 Task: For heading Use Arial with violet colour & bold.  font size for heading24,  'Change the font style of data to'Comfortaa and font size to 16,  Change the alignment of both headline & data to Align left In the sheet  auditingSalesData_2022
Action: Mouse moved to (62, 195)
Screenshot: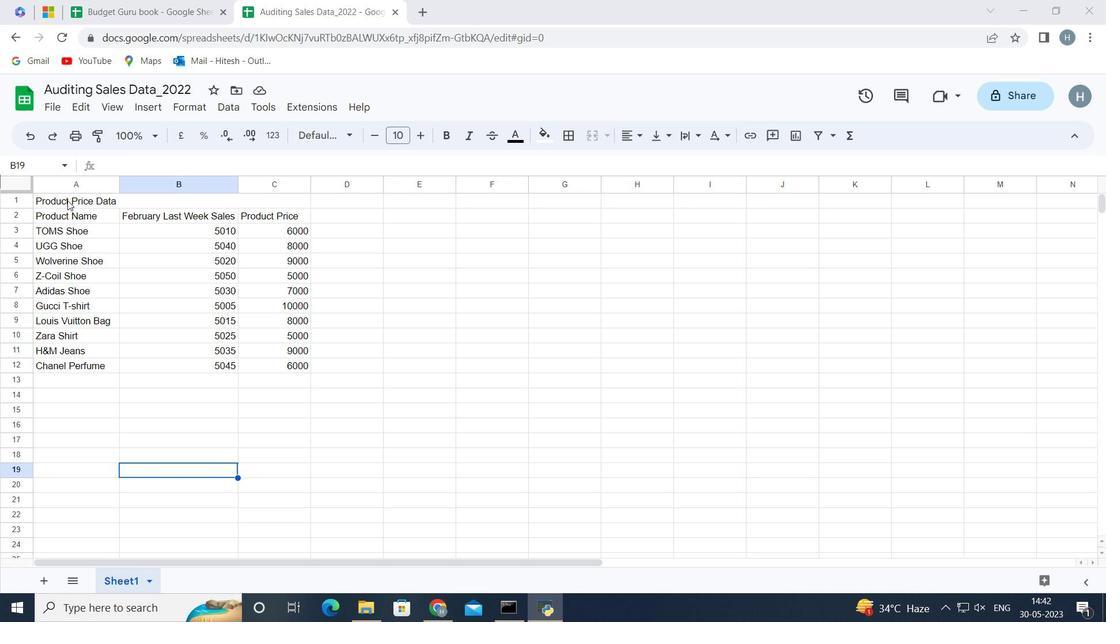 
Action: Mouse pressed left at (62, 195)
Screenshot: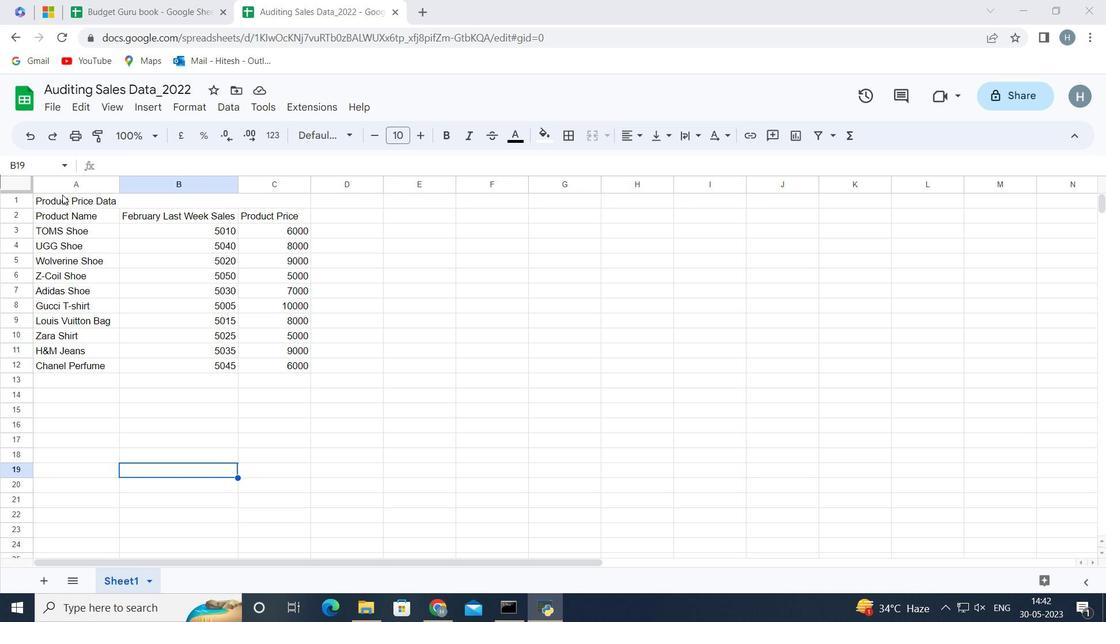 
Action: Mouse moved to (306, 136)
Screenshot: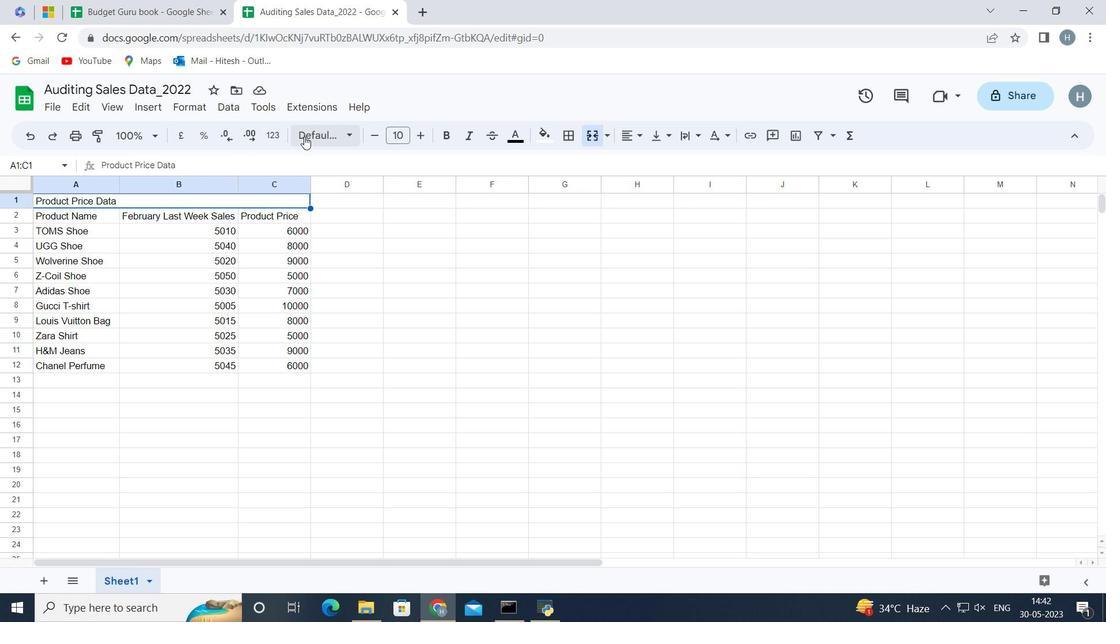 
Action: Mouse pressed left at (306, 136)
Screenshot: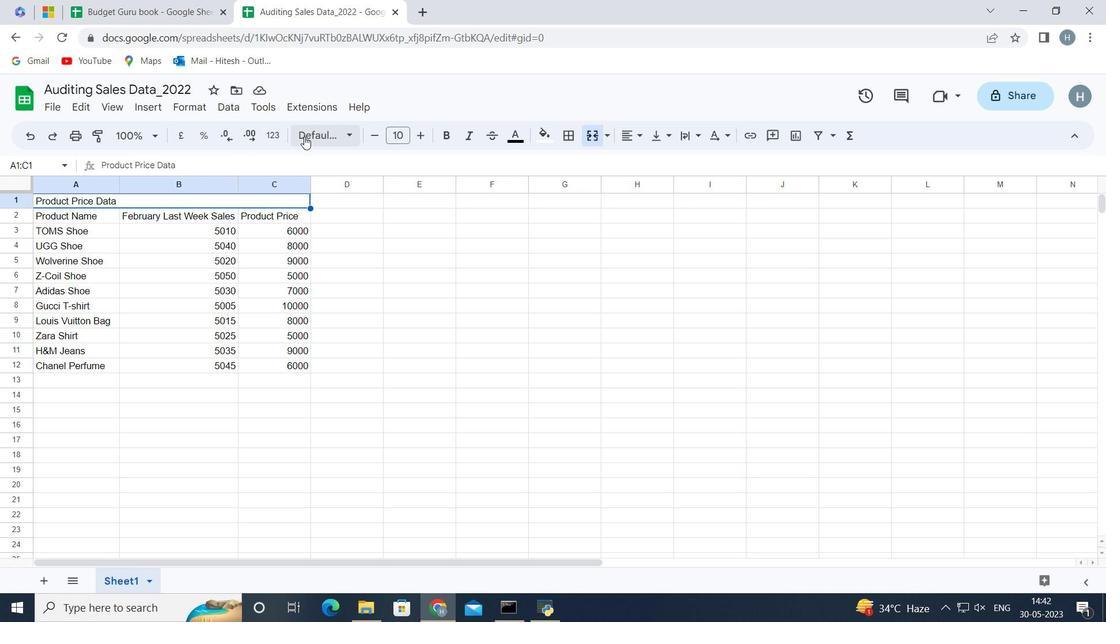 
Action: Mouse moved to (332, 295)
Screenshot: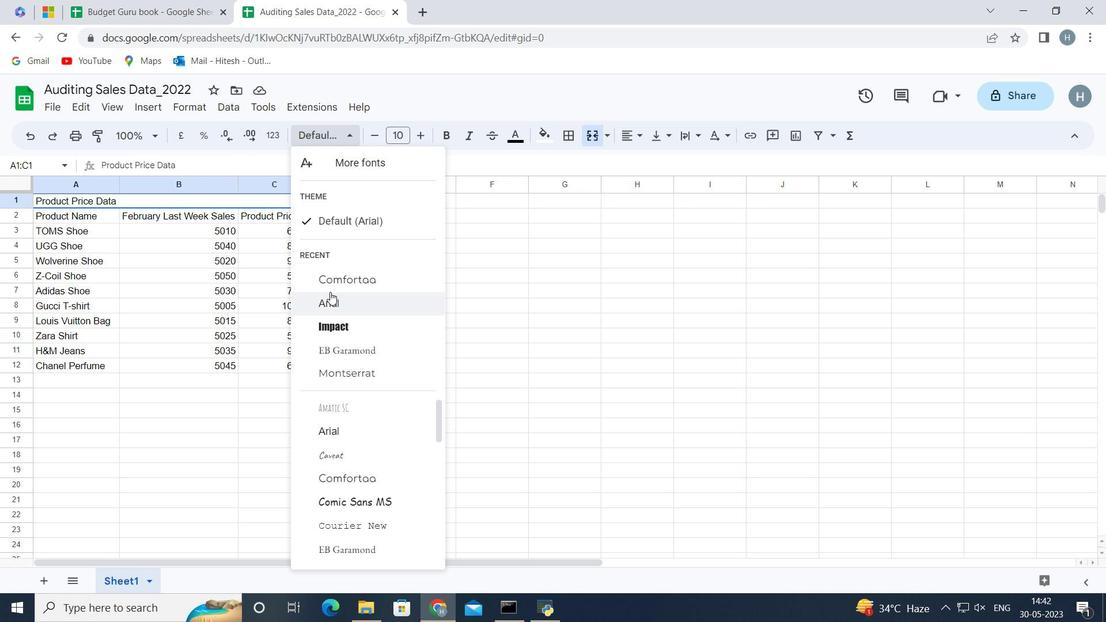 
Action: Mouse pressed left at (332, 295)
Screenshot: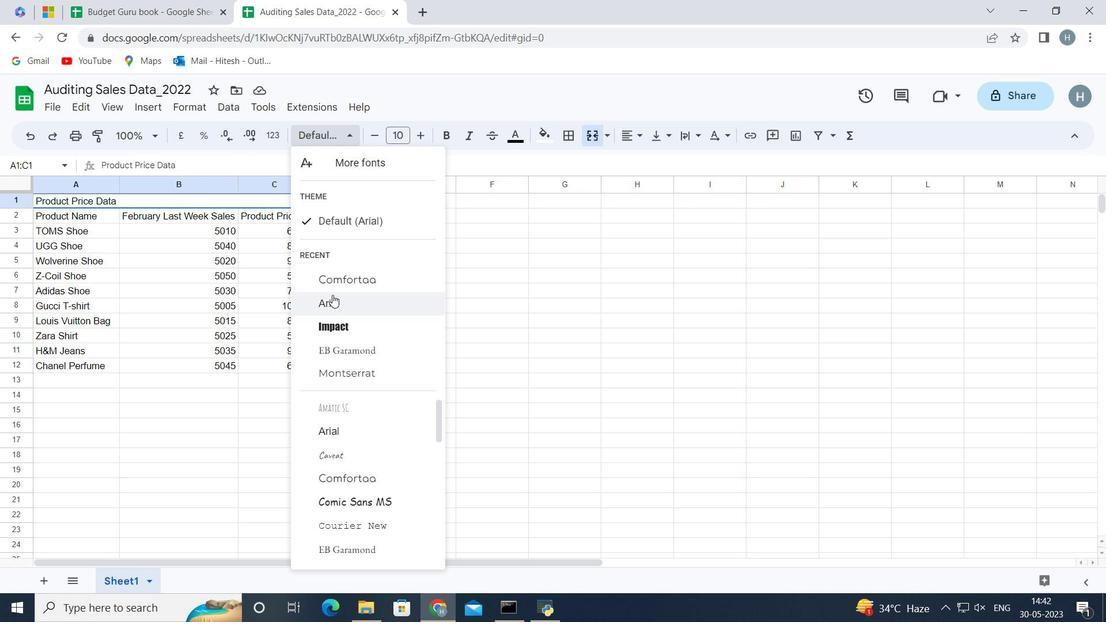 
Action: Mouse moved to (548, 138)
Screenshot: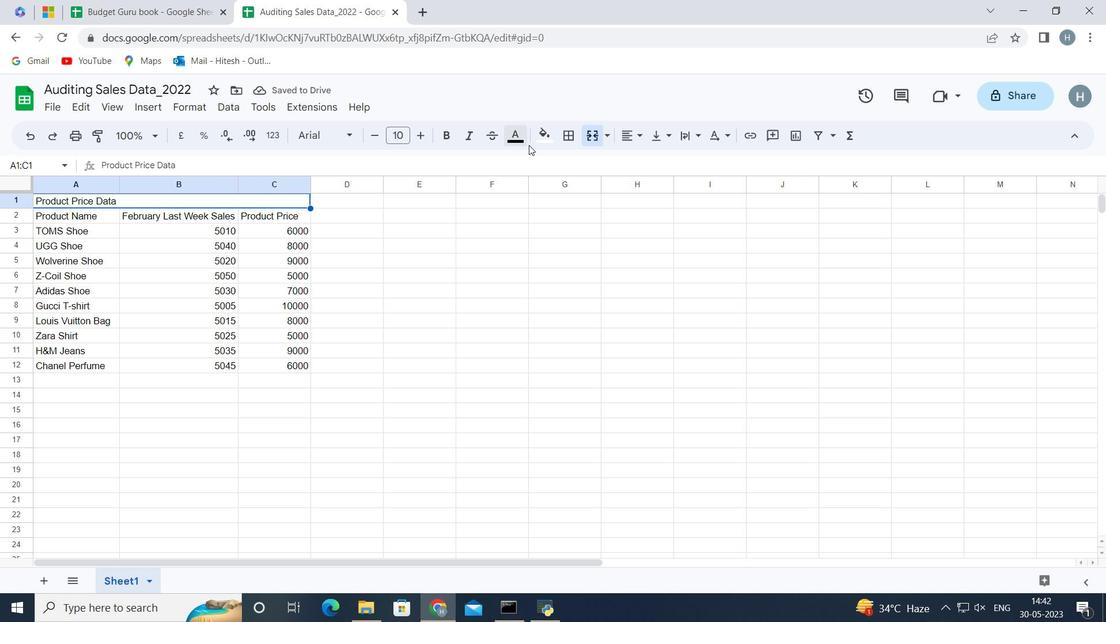 
Action: Mouse pressed left at (548, 138)
Screenshot: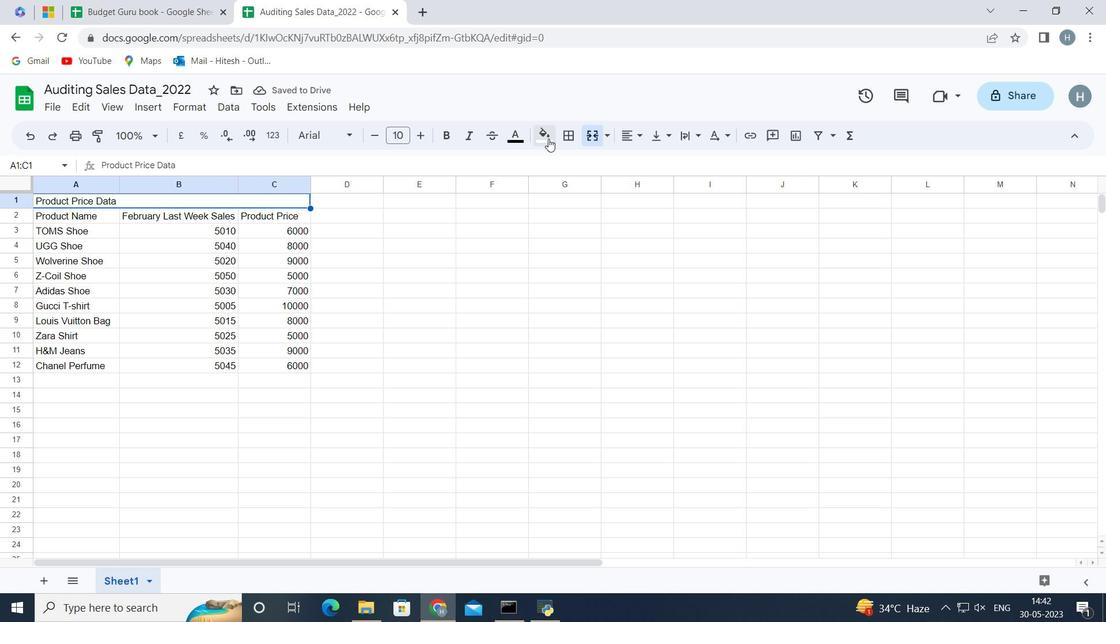 
Action: Mouse moved to (643, 252)
Screenshot: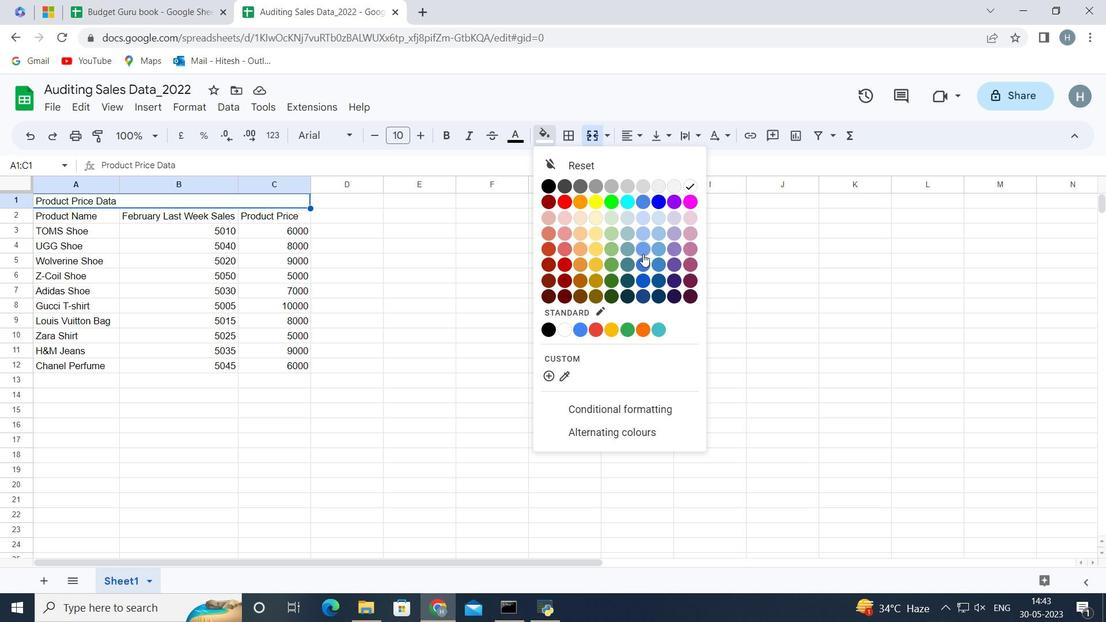 
Action: Mouse pressed left at (643, 252)
Screenshot: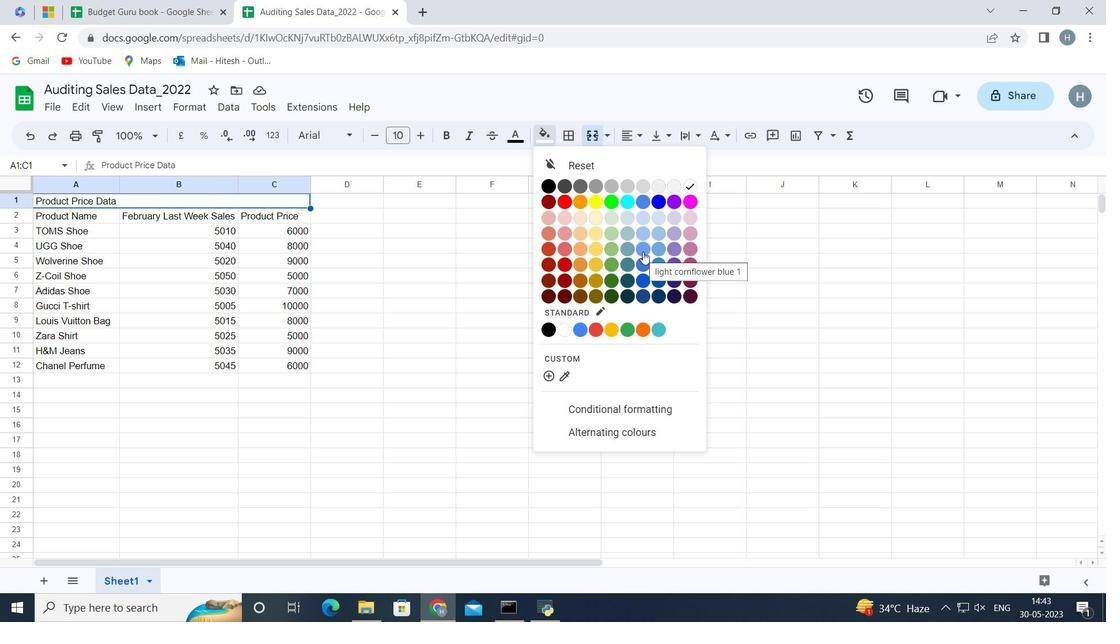 
Action: Mouse moved to (552, 138)
Screenshot: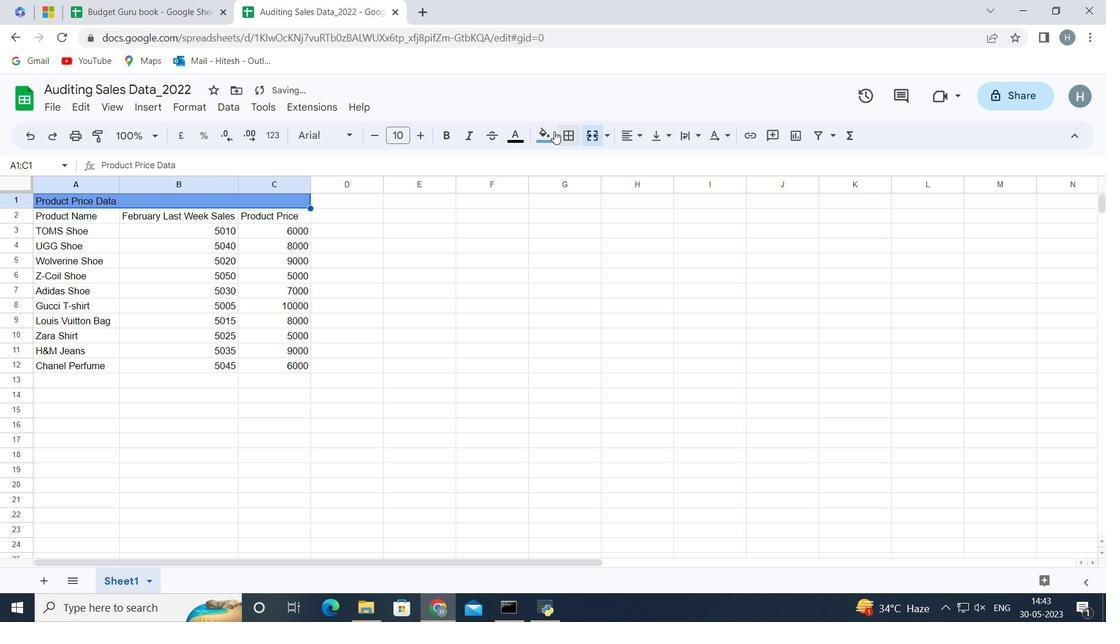 
Action: Mouse pressed left at (552, 138)
Screenshot: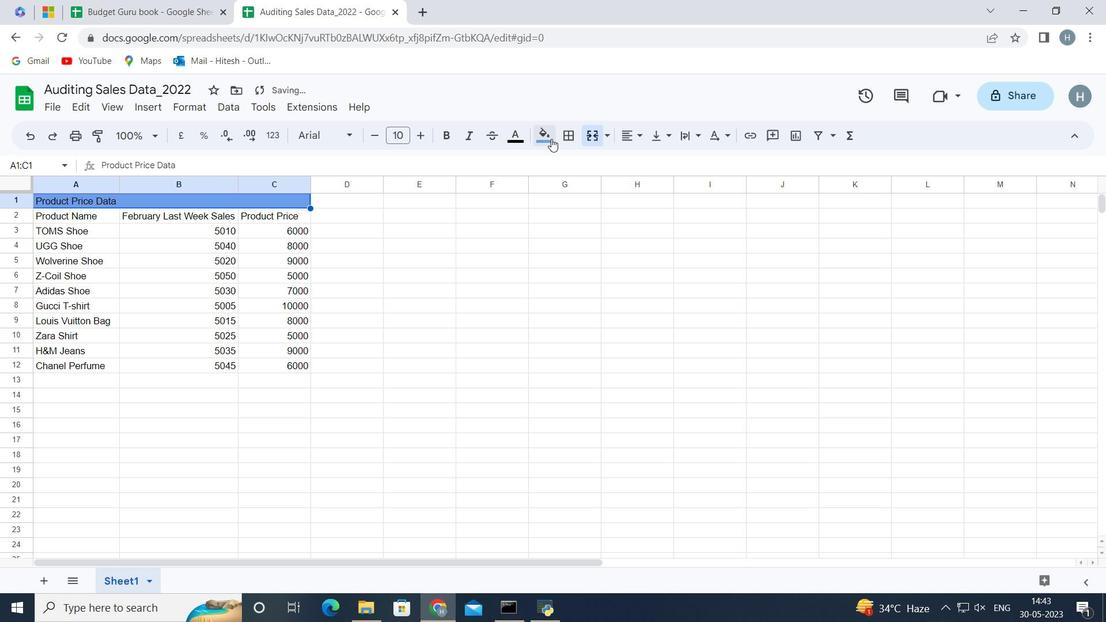 
Action: Mouse moved to (667, 266)
Screenshot: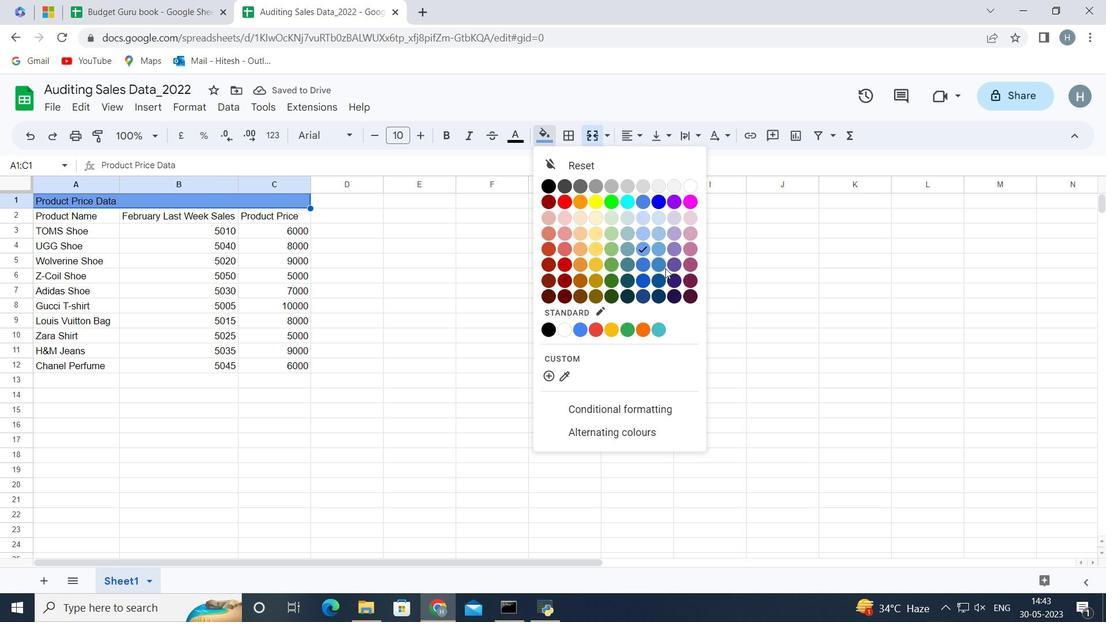 
Action: Mouse pressed left at (667, 266)
Screenshot: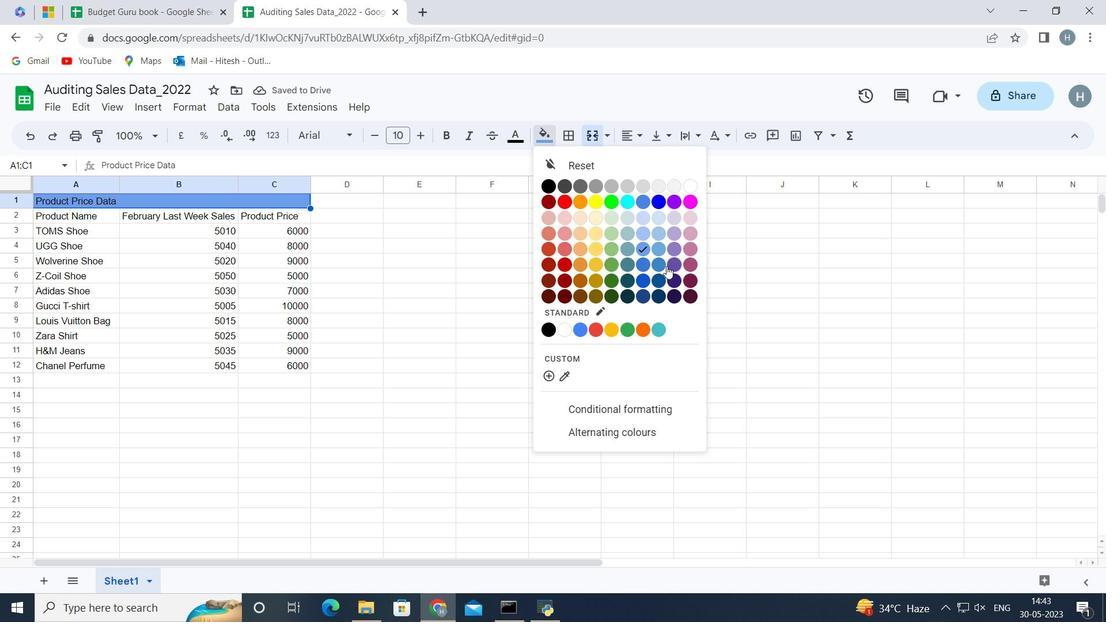 
Action: Mouse moved to (445, 132)
Screenshot: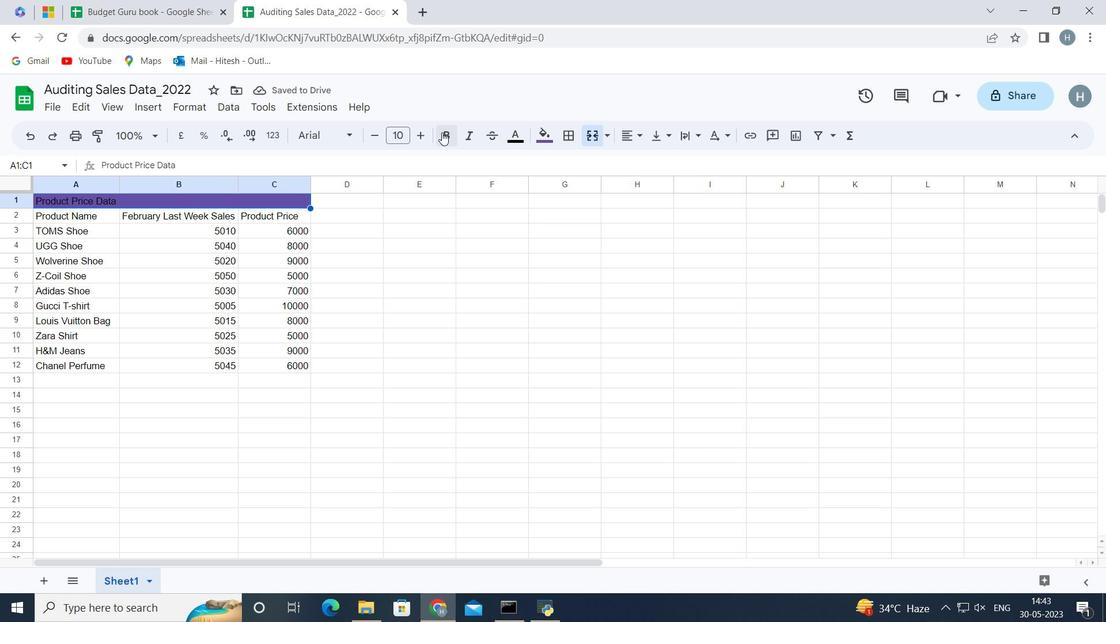 
Action: Mouse pressed left at (445, 132)
Screenshot: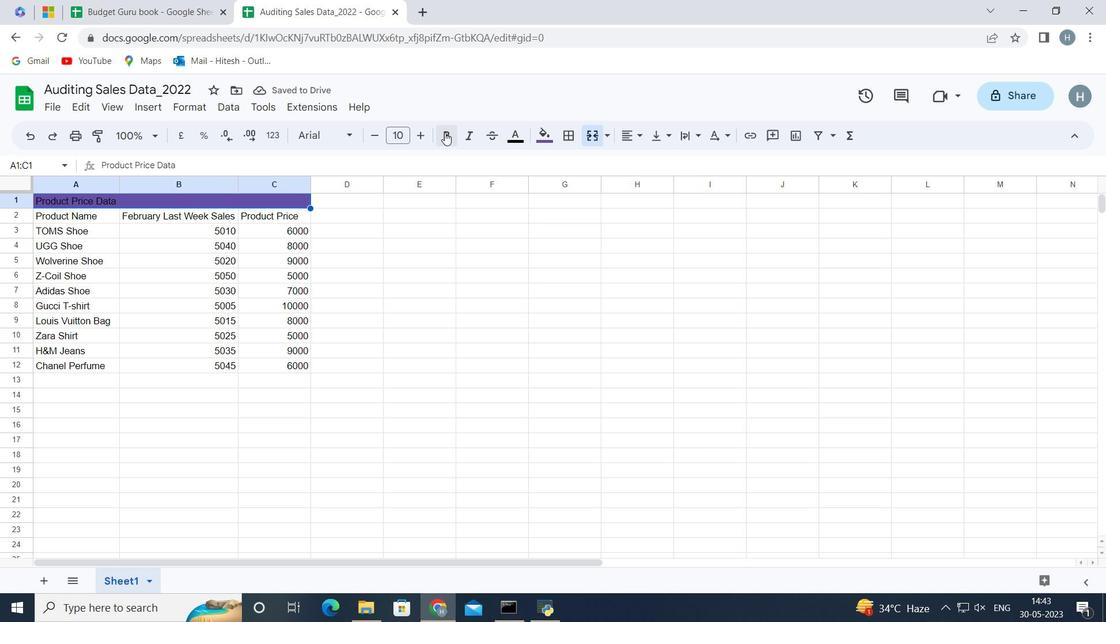 
Action: Mouse moved to (416, 134)
Screenshot: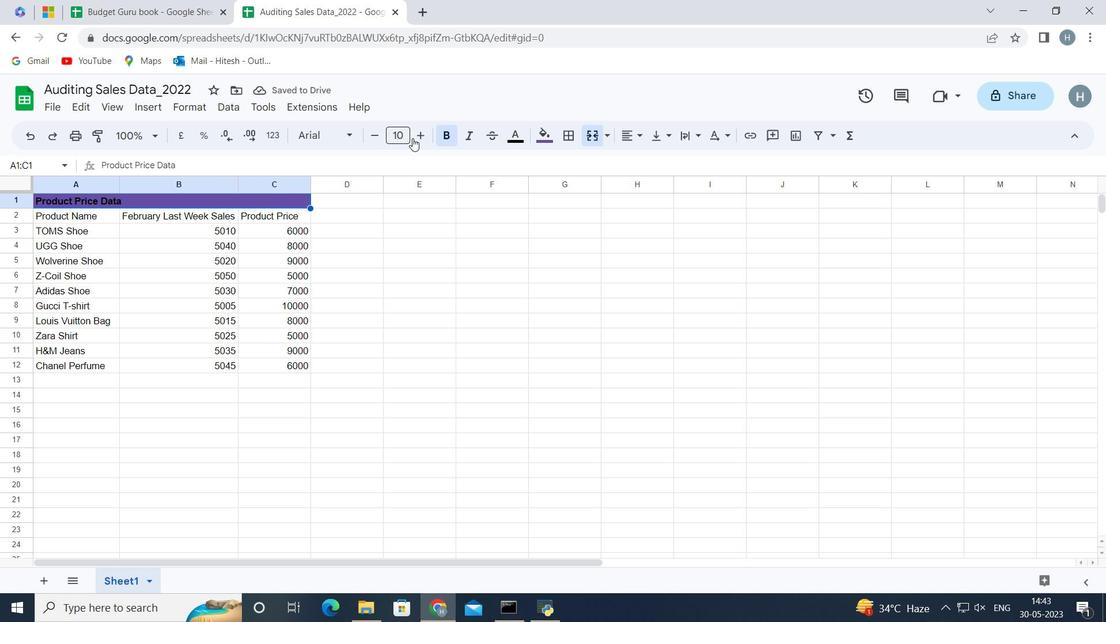 
Action: Mouse pressed left at (416, 134)
Screenshot: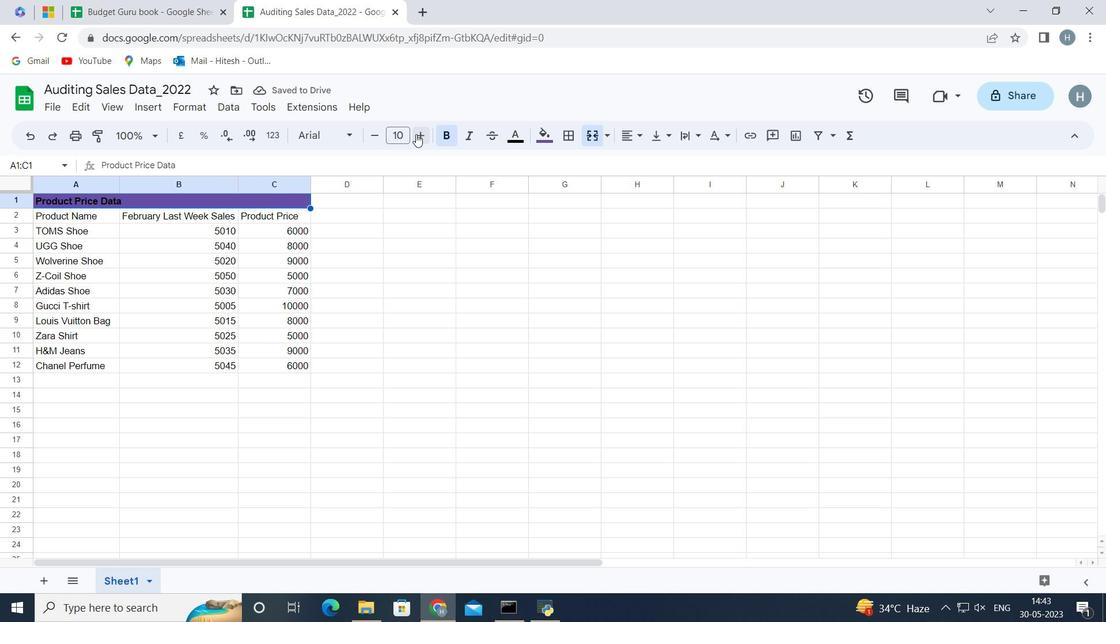 
Action: Mouse pressed left at (416, 134)
Screenshot: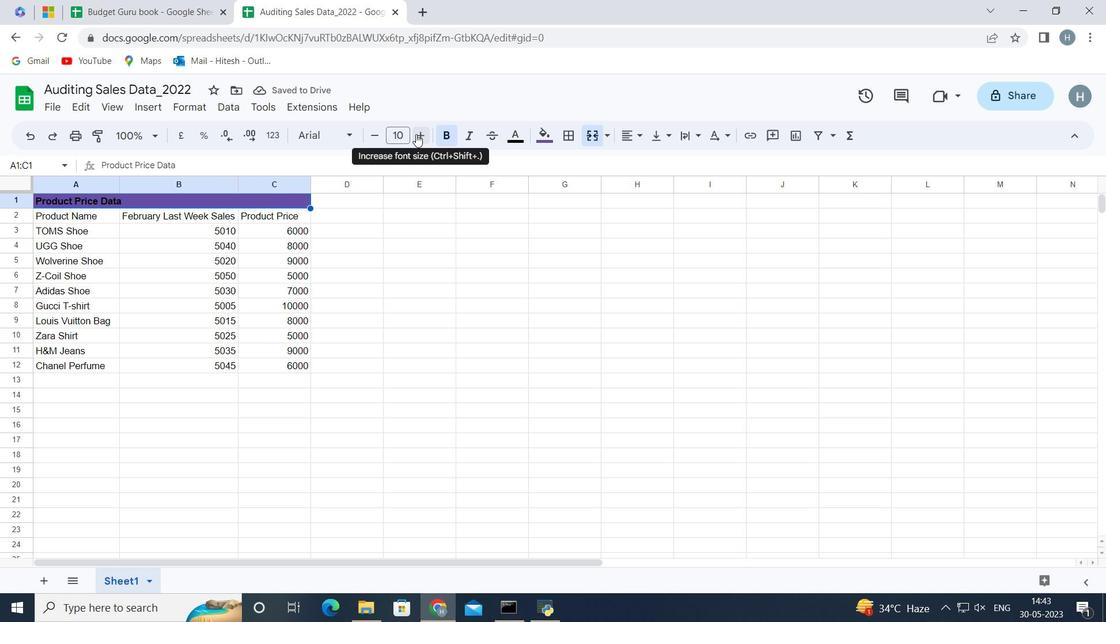 
Action: Mouse pressed left at (416, 134)
Screenshot: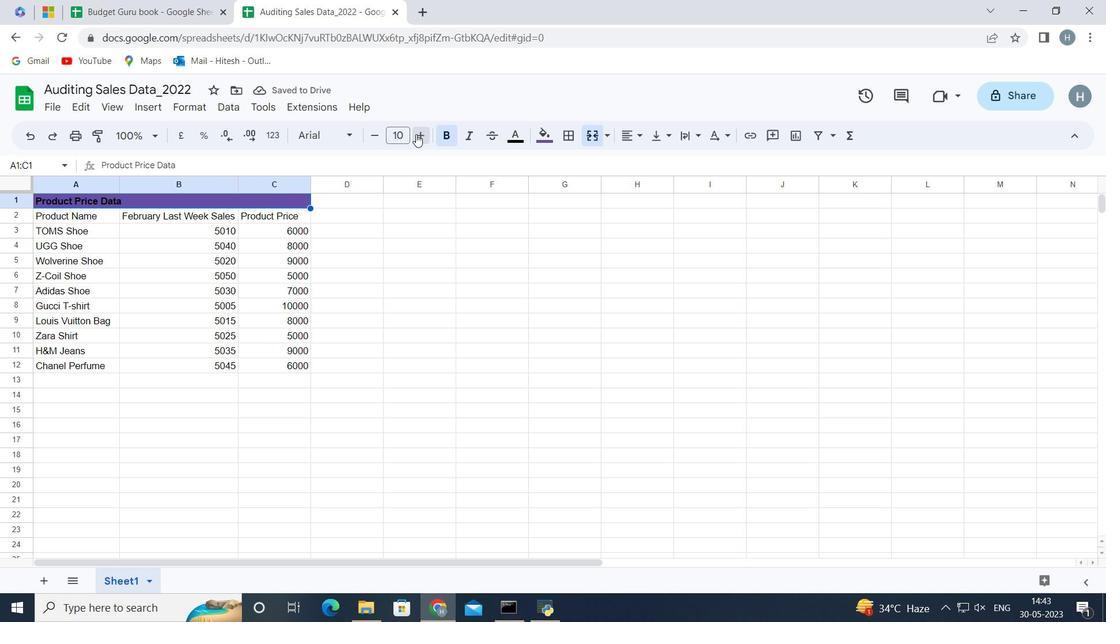 
Action: Mouse pressed left at (416, 134)
Screenshot: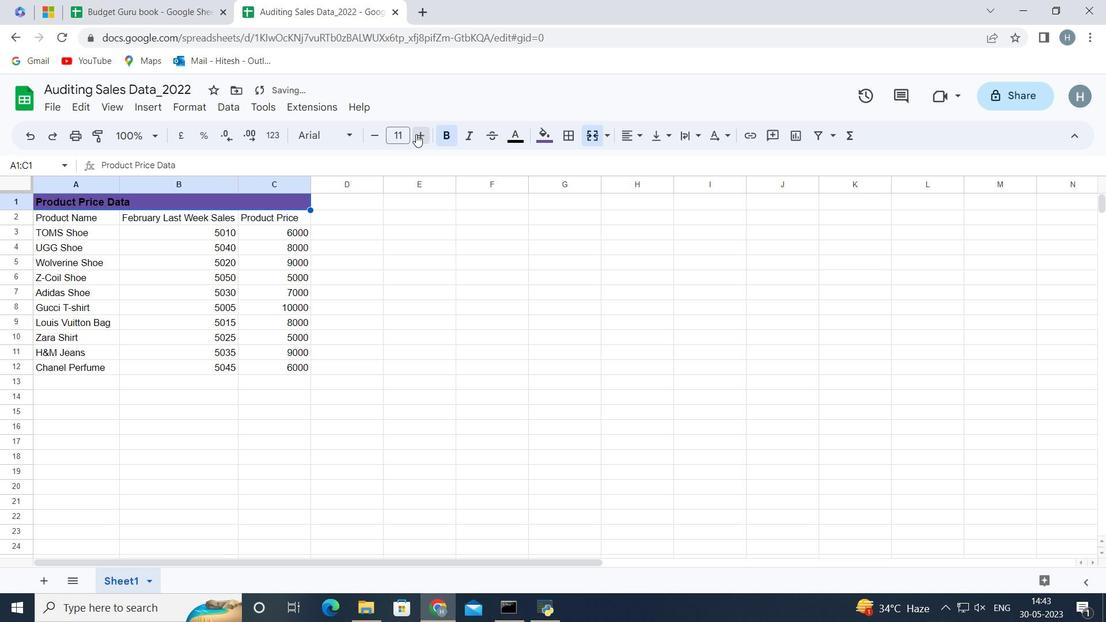 
Action: Mouse pressed left at (416, 134)
Screenshot: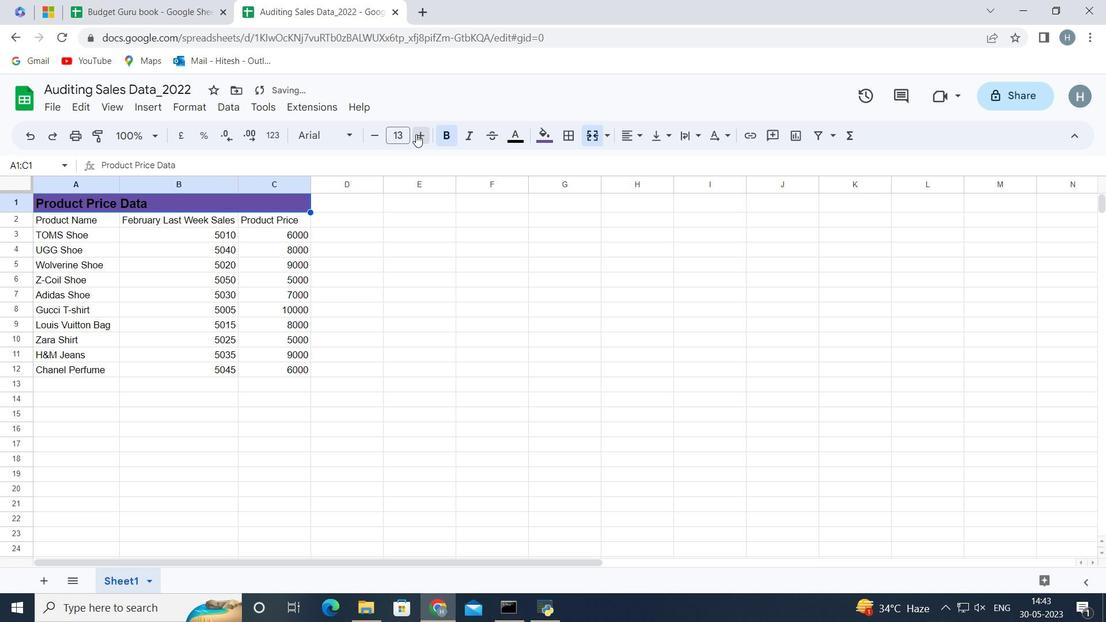 
Action: Mouse pressed left at (416, 134)
Screenshot: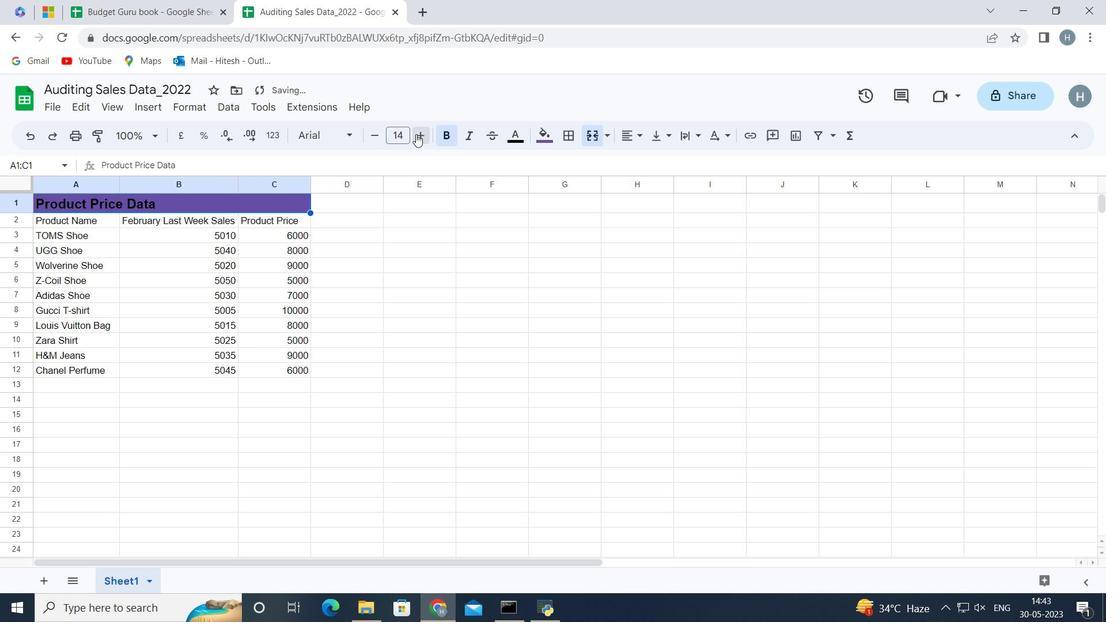 
Action: Mouse pressed left at (416, 134)
Screenshot: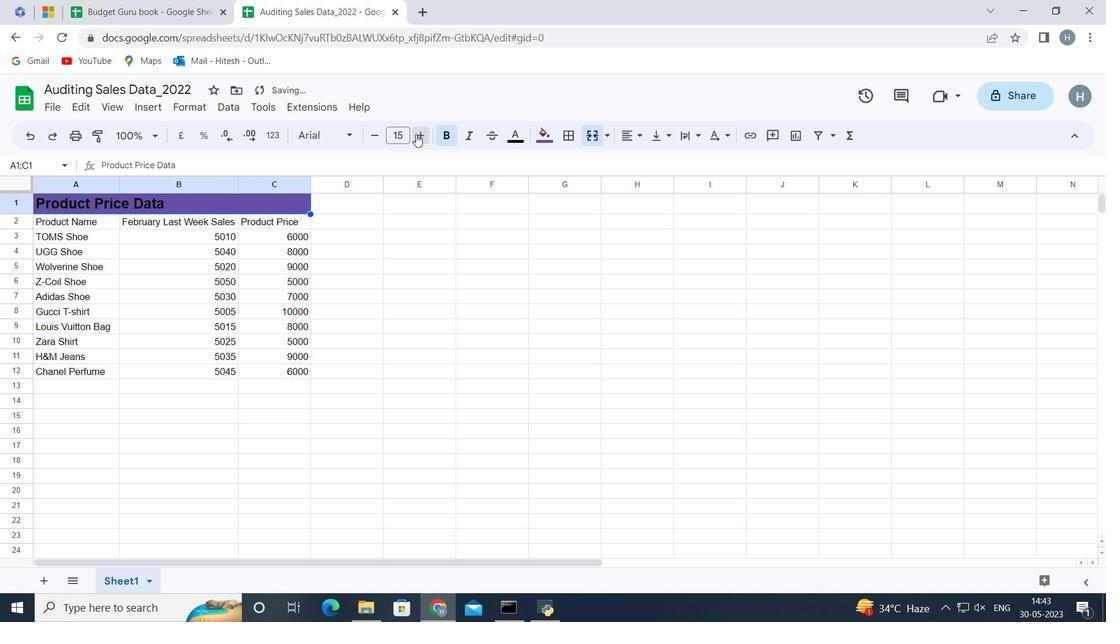 
Action: Mouse pressed left at (416, 134)
Screenshot: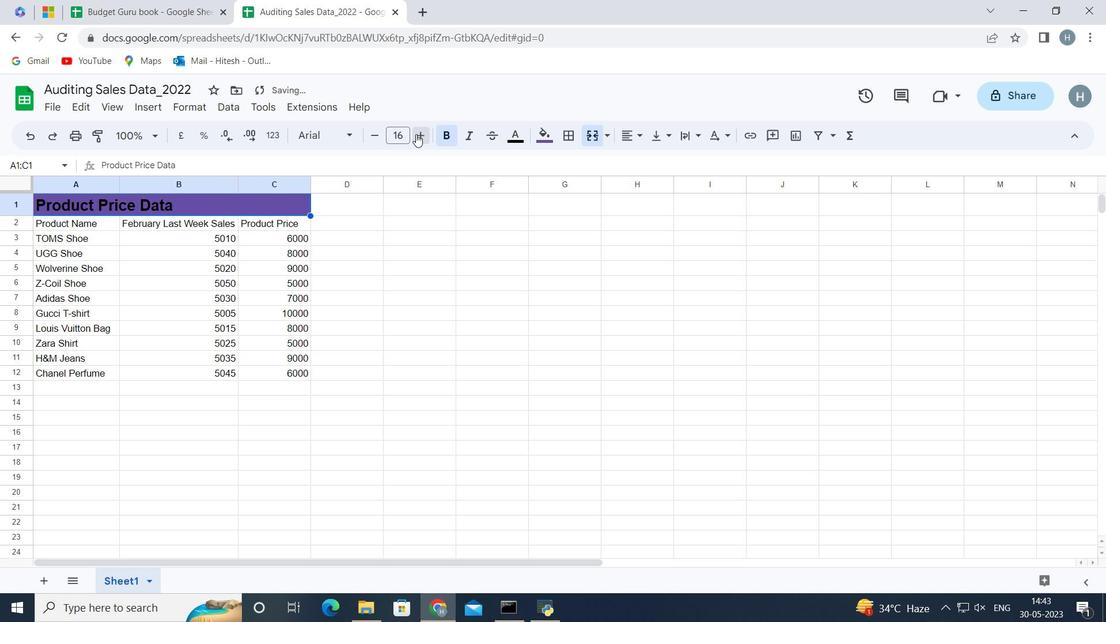 
Action: Mouse pressed left at (416, 134)
Screenshot: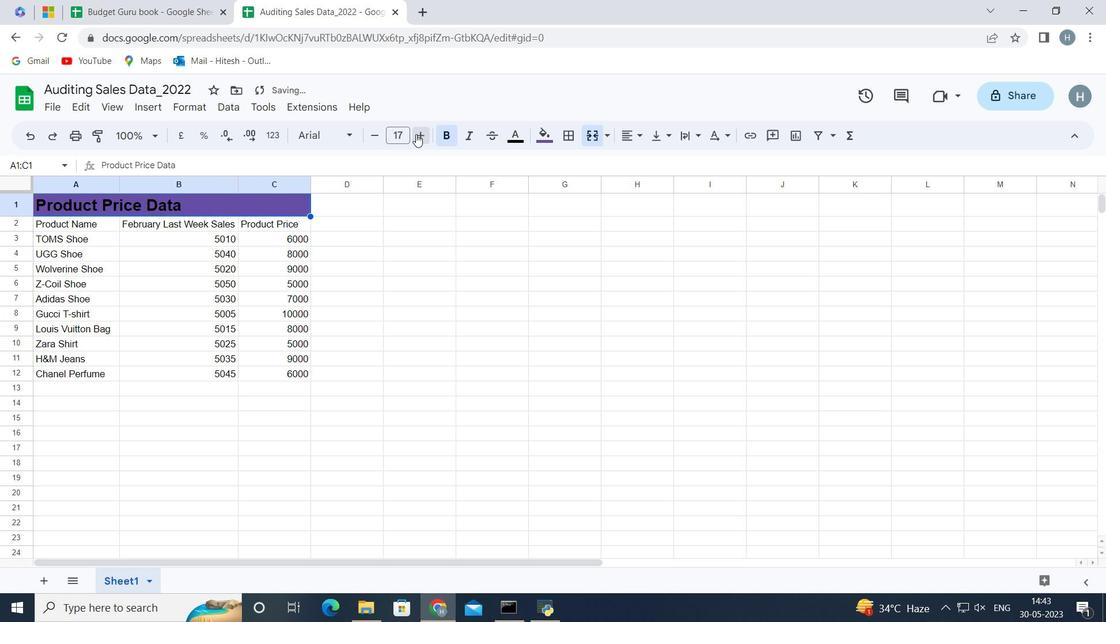 
Action: Mouse pressed left at (416, 134)
Screenshot: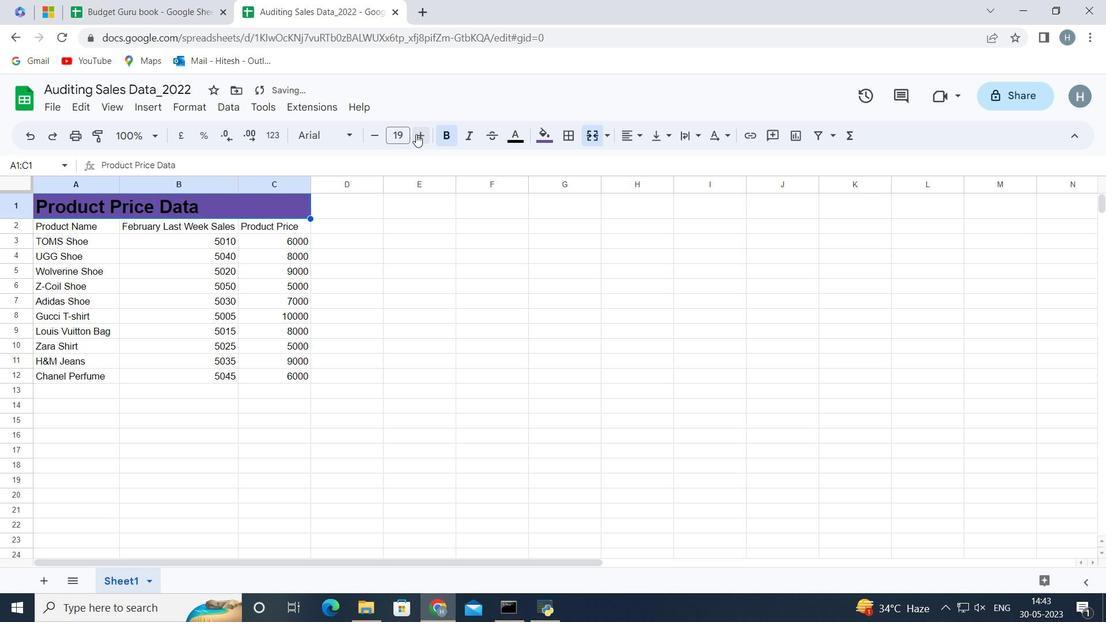 
Action: Mouse pressed left at (416, 134)
Screenshot: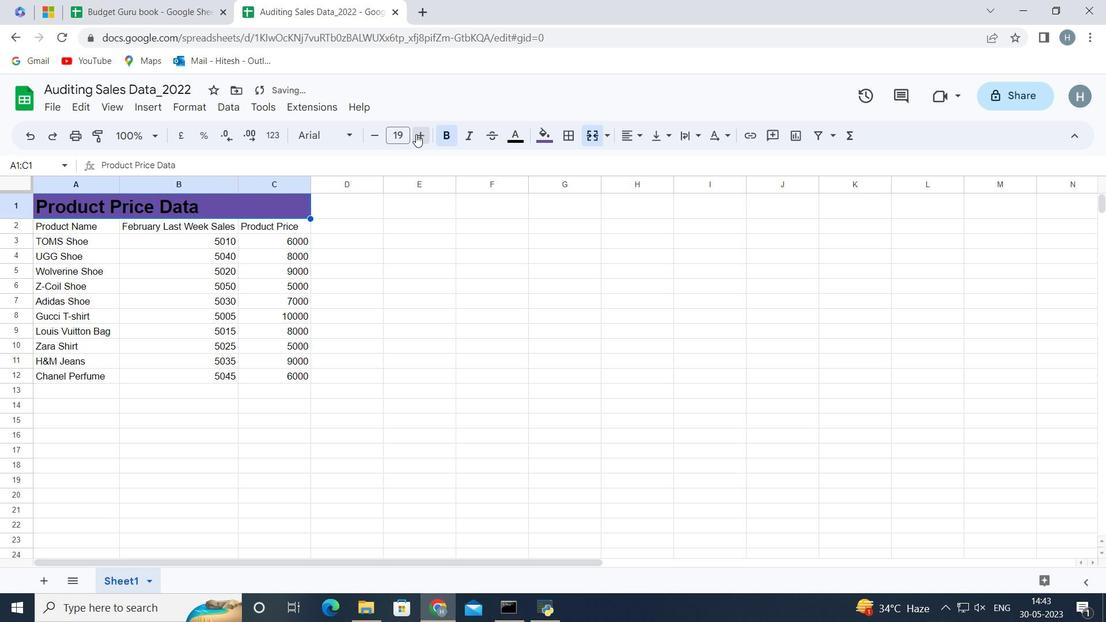 
Action: Mouse pressed left at (416, 134)
Screenshot: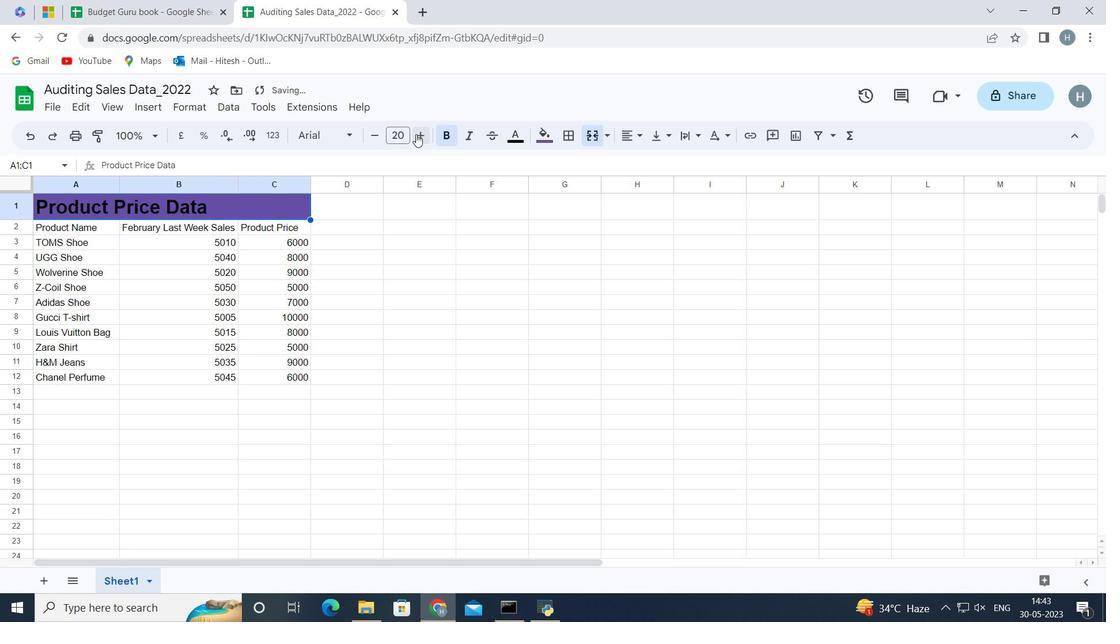 
Action: Mouse pressed left at (416, 134)
Screenshot: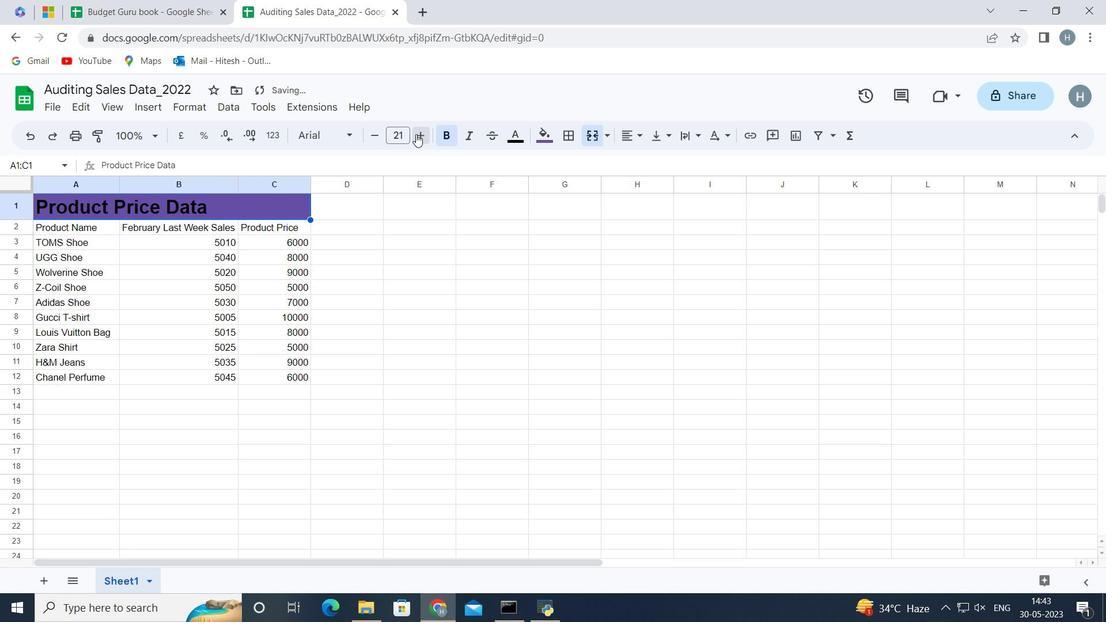 
Action: Mouse pressed left at (416, 134)
Screenshot: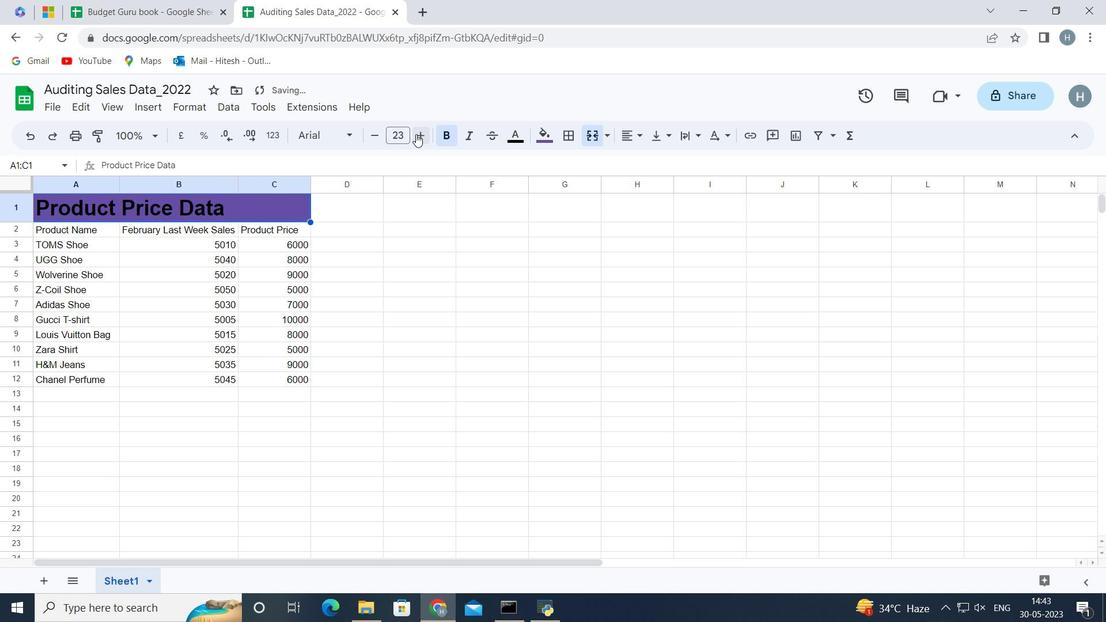 
Action: Mouse moved to (170, 400)
Screenshot: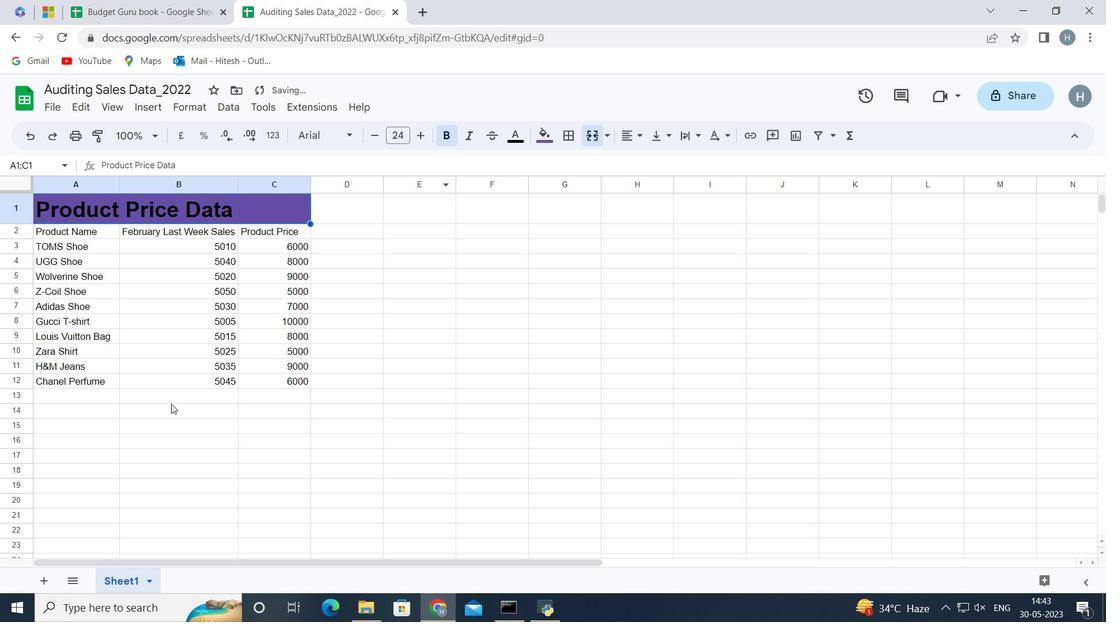 
Action: Mouse pressed left at (170, 400)
Screenshot: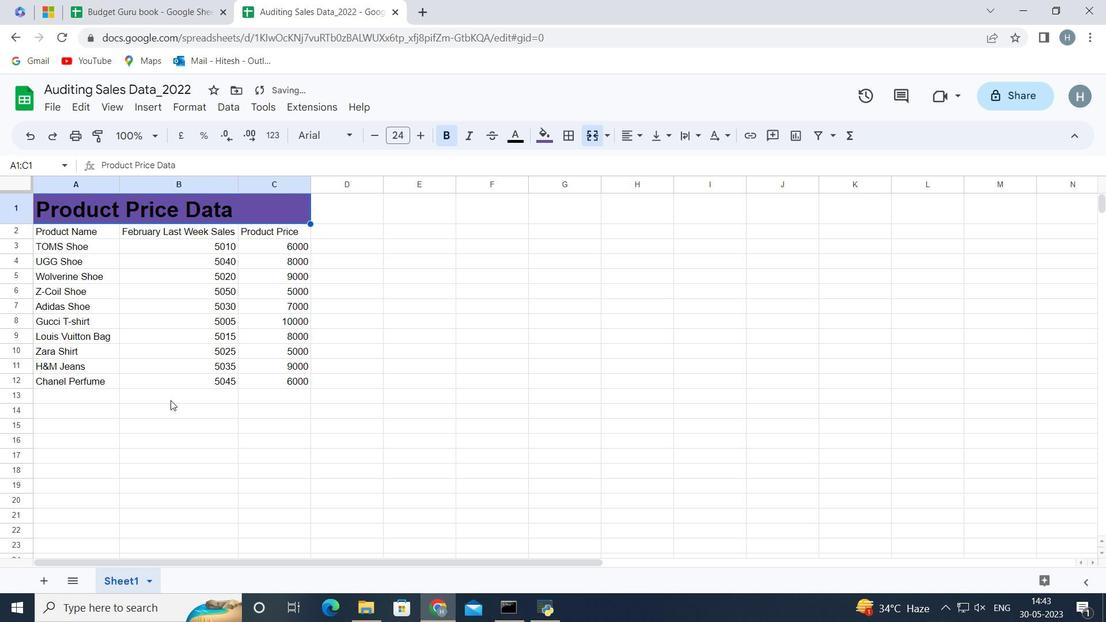 
Action: Mouse moved to (77, 224)
Screenshot: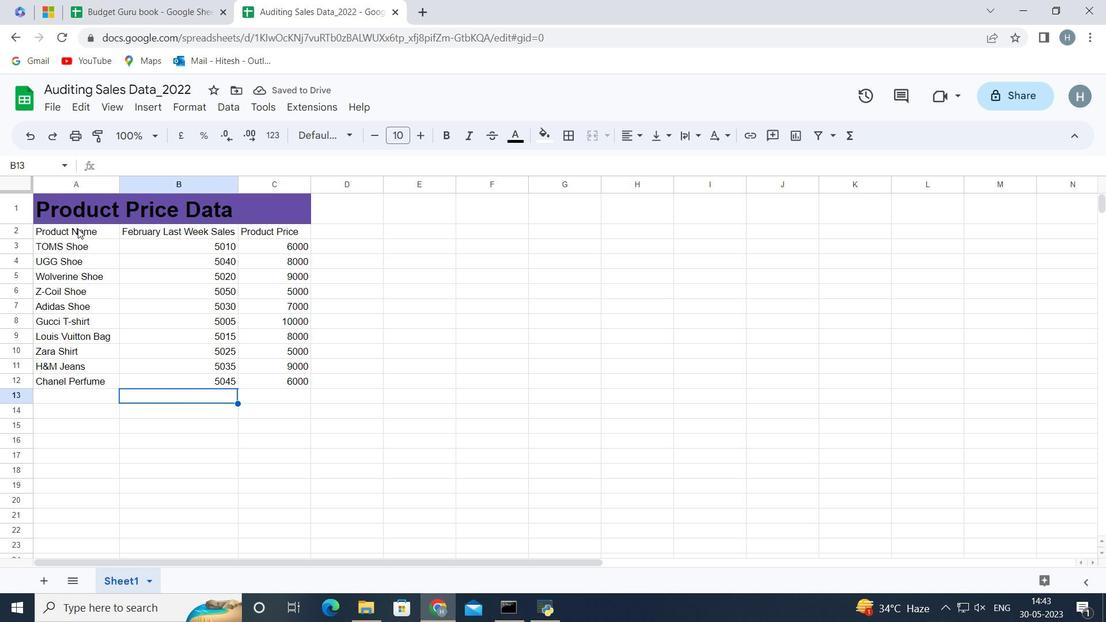 
Action: Mouse pressed left at (77, 224)
Screenshot: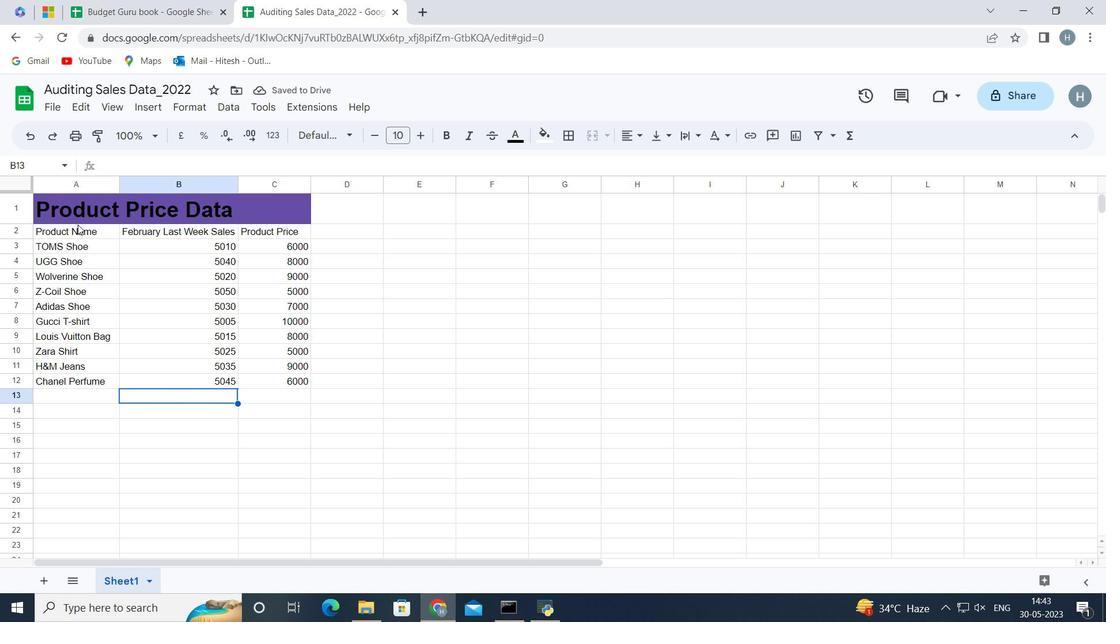 
Action: Mouse moved to (122, 389)
Screenshot: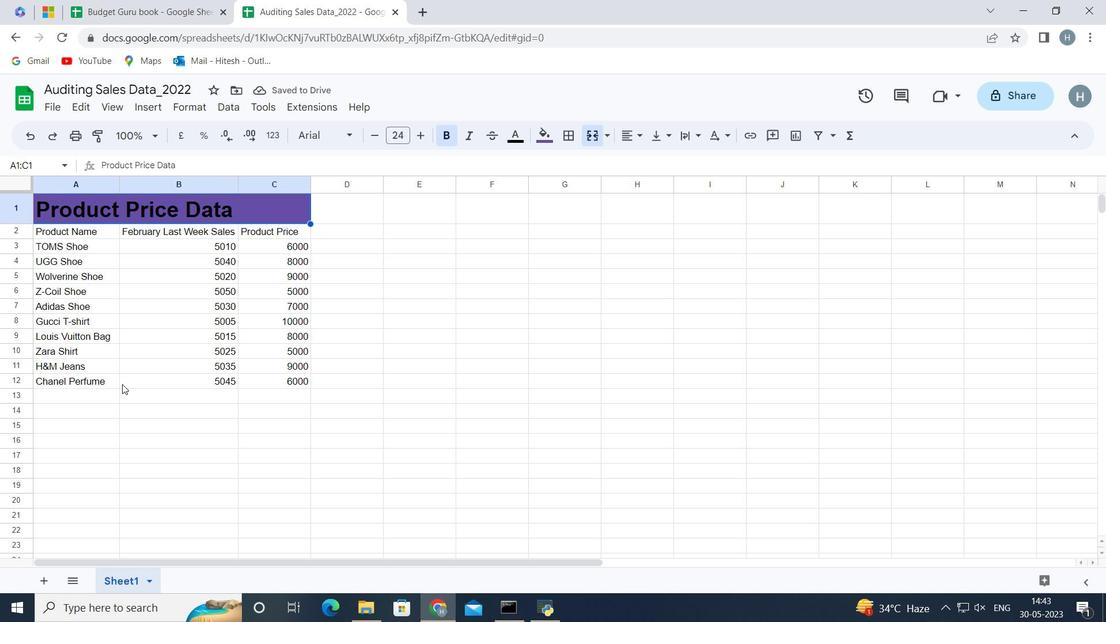 
Action: Mouse pressed left at (122, 389)
Screenshot: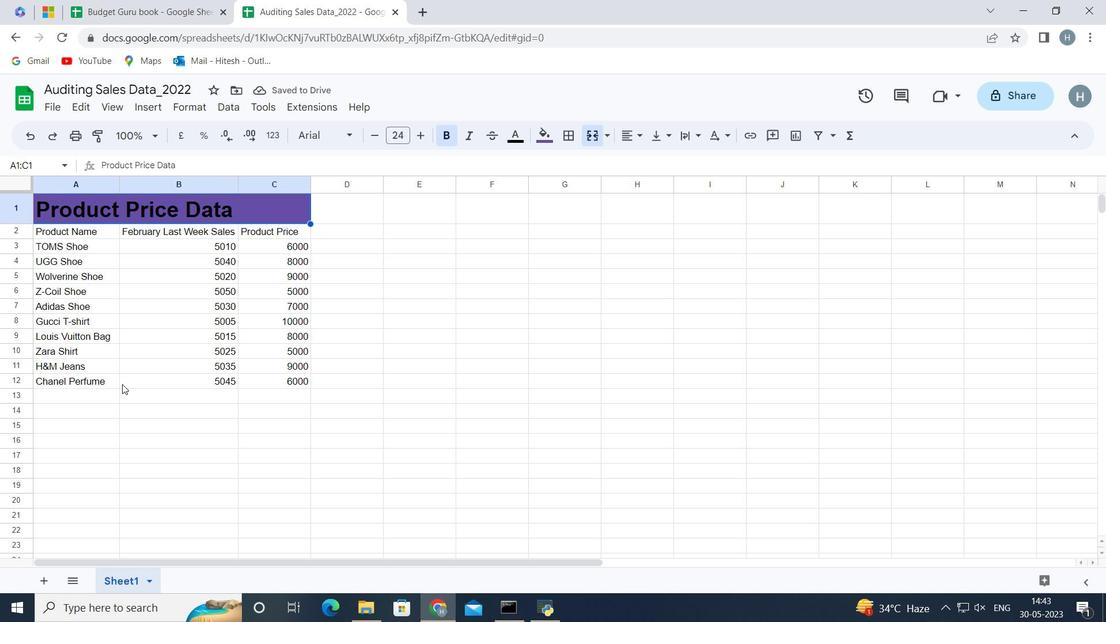 
Action: Mouse moved to (92, 226)
Screenshot: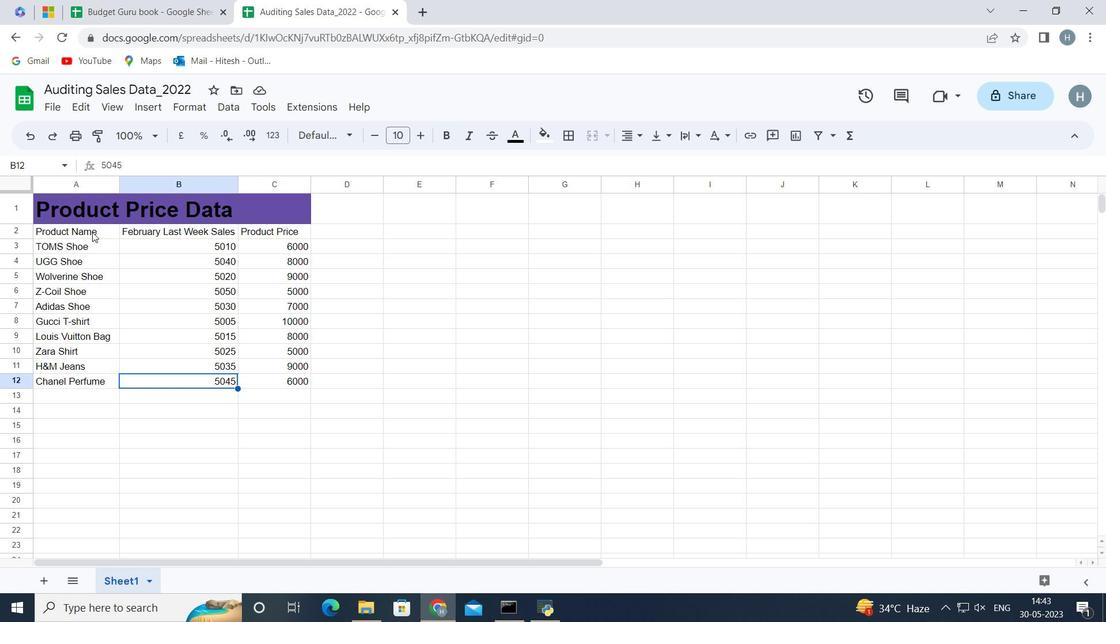 
Action: Mouse pressed left at (92, 226)
Screenshot: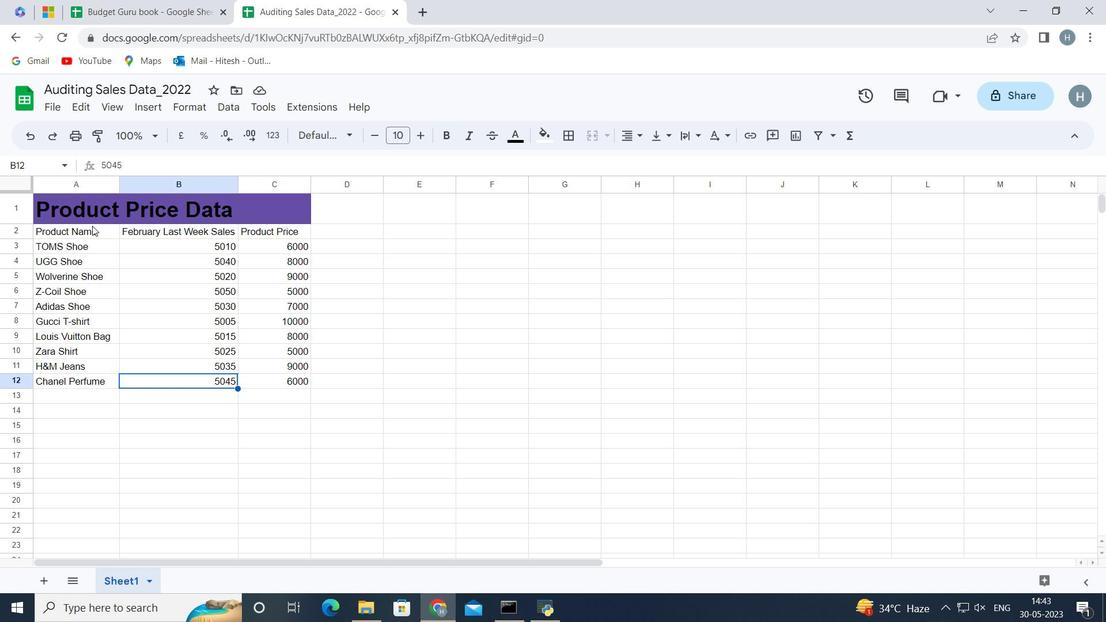 
Action: Key pressed <Key.shift><Key.right><Key.right><Key.down><Key.down><Key.down><Key.down><Key.down><Key.down><Key.down><Key.down><Key.down><Key.down>
Screenshot: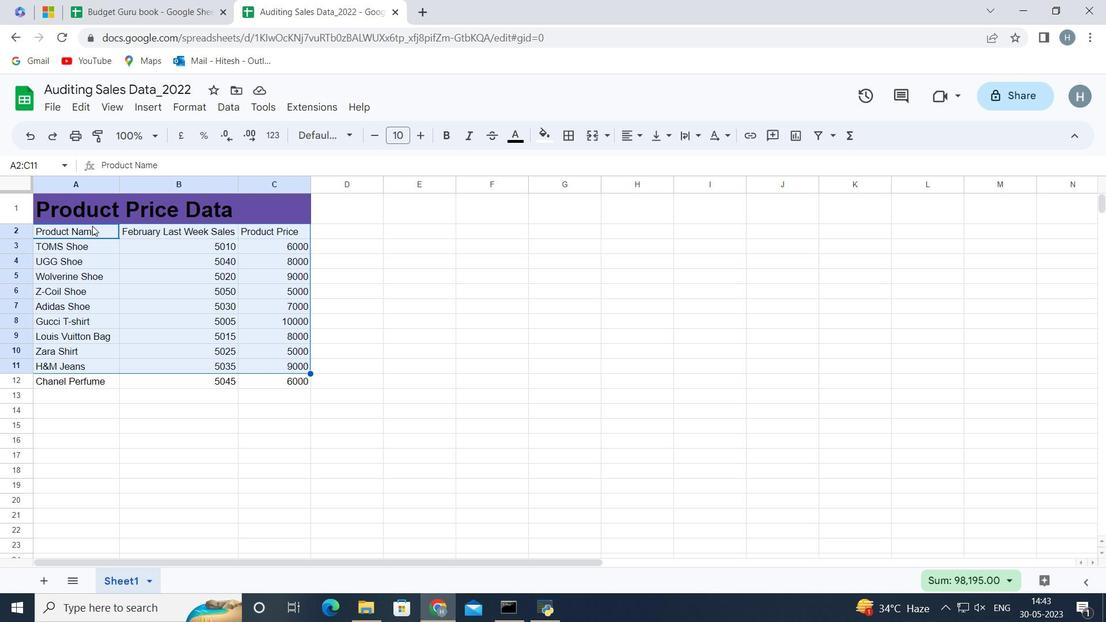 
Action: Mouse moved to (342, 138)
Screenshot: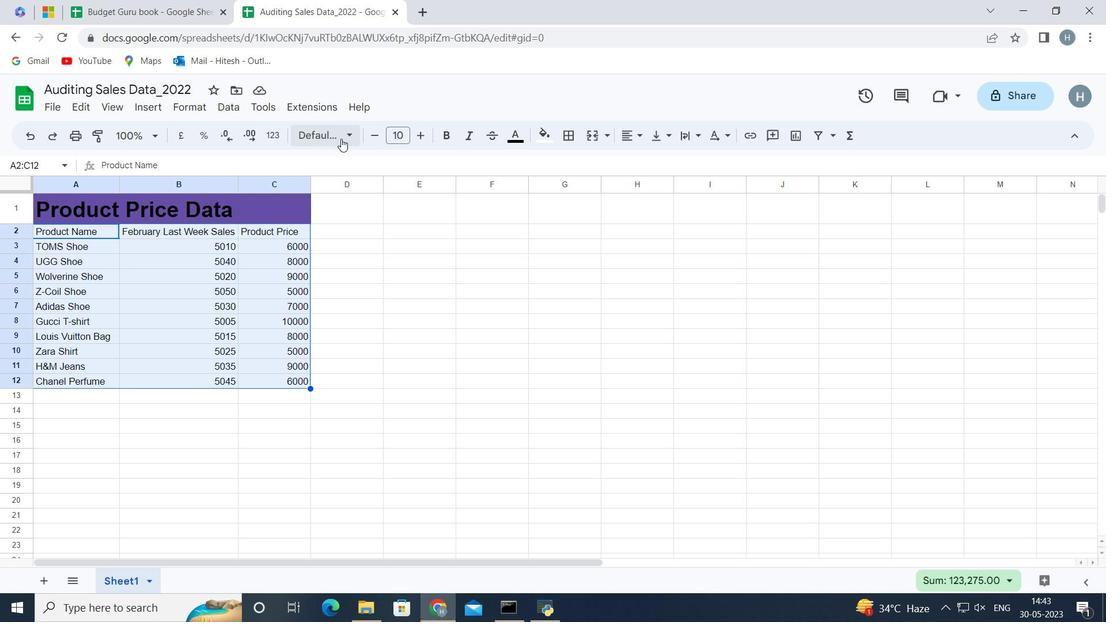 
Action: Mouse pressed left at (342, 138)
Screenshot: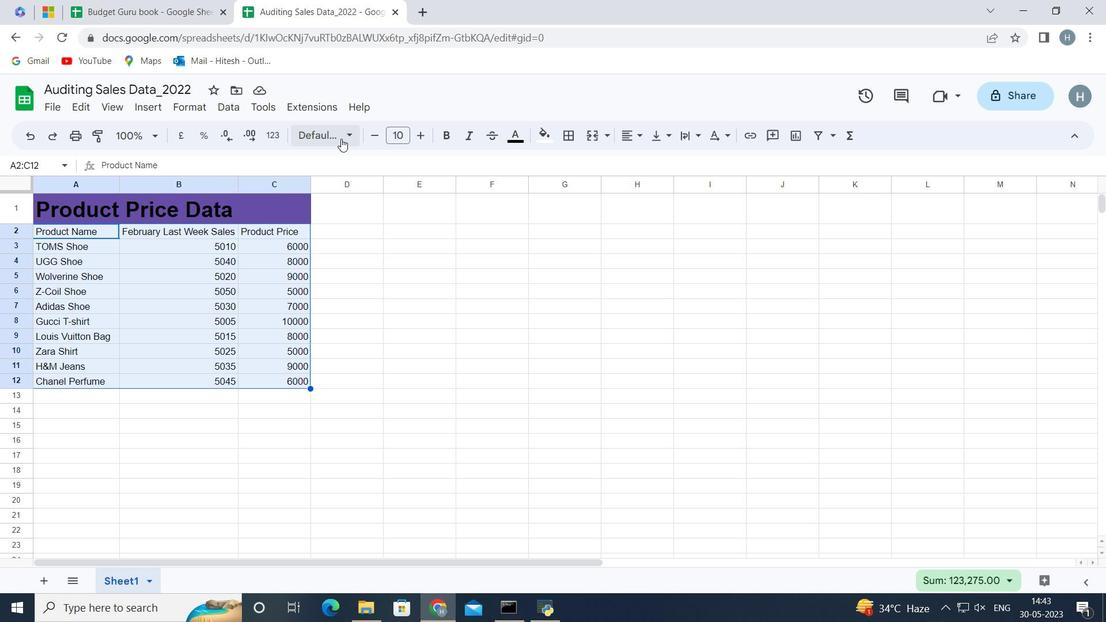 
Action: Mouse moved to (367, 298)
Screenshot: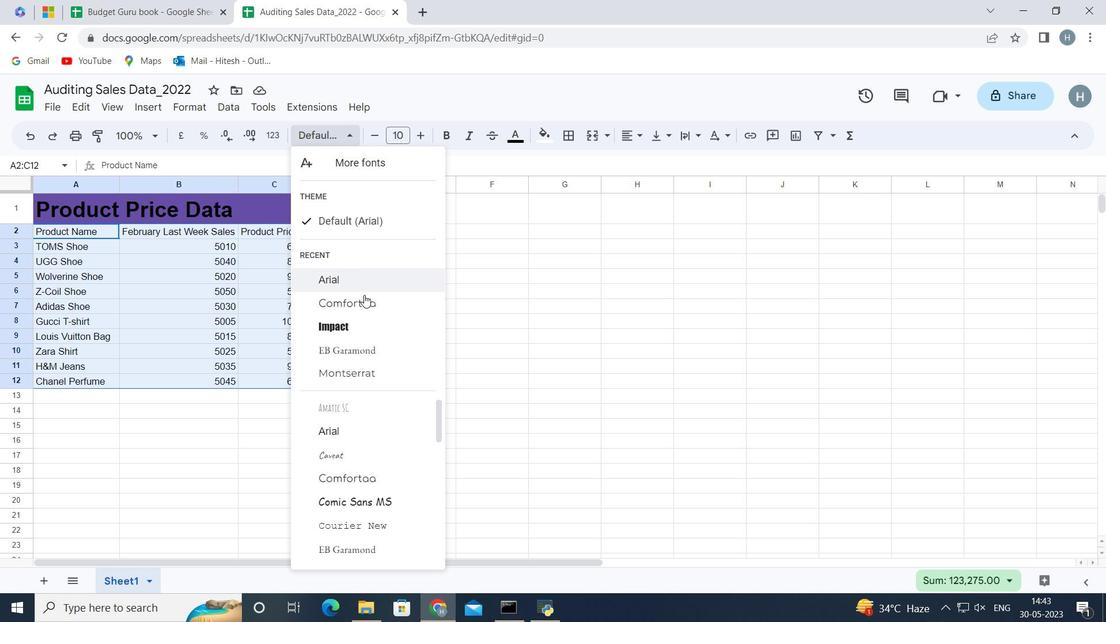 
Action: Mouse pressed left at (367, 298)
Screenshot: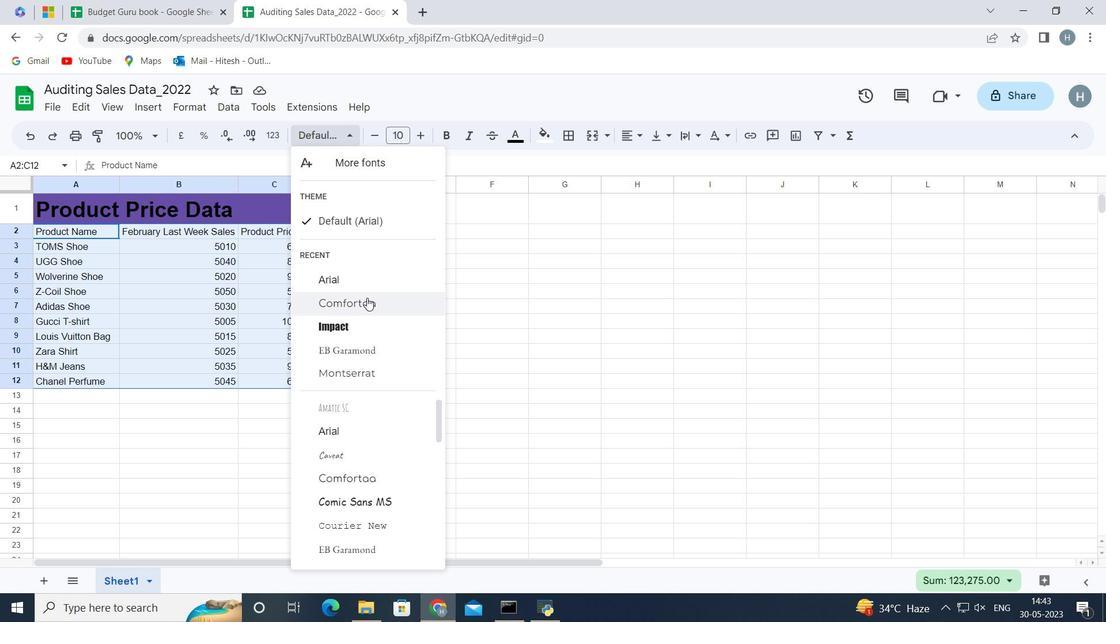 
Action: Mouse moved to (420, 126)
Screenshot: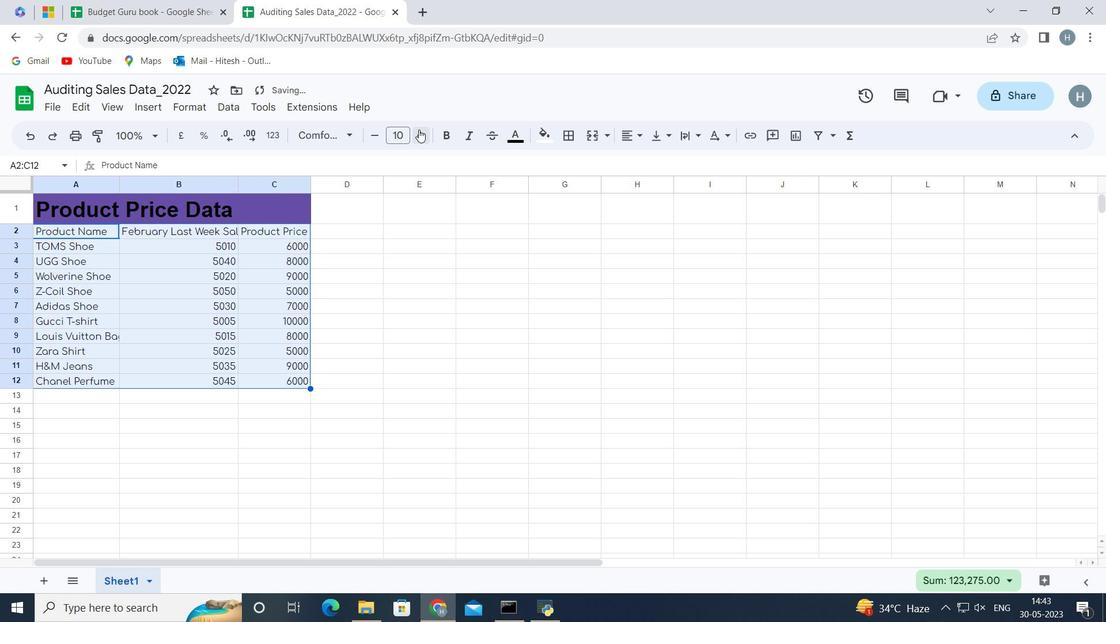 
Action: Mouse pressed left at (420, 126)
Screenshot: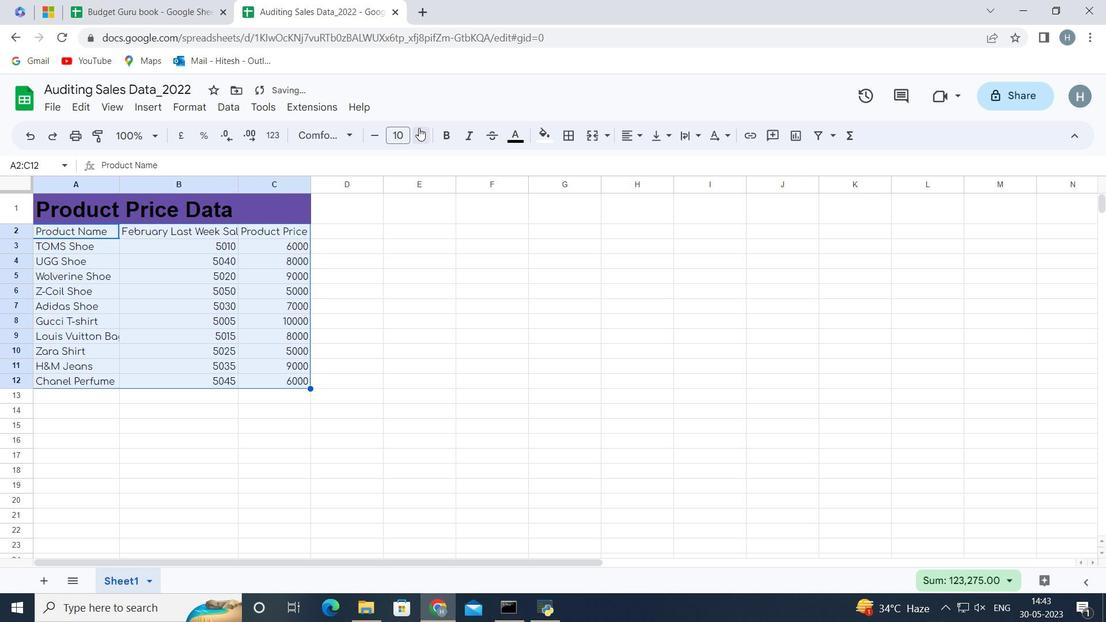 
Action: Mouse pressed left at (420, 126)
Screenshot: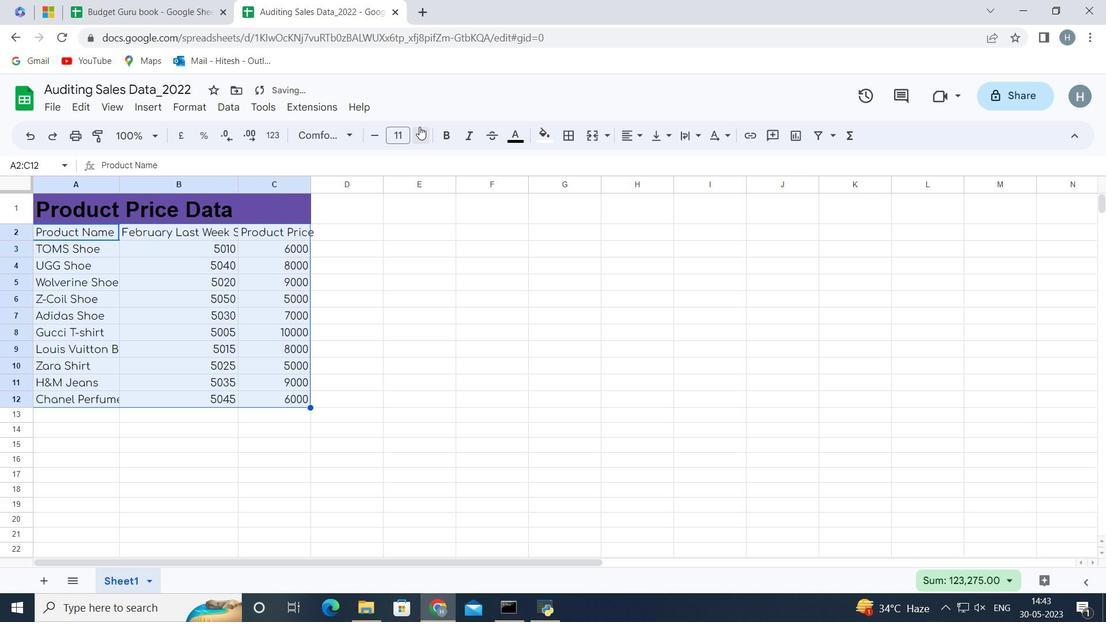 
Action: Mouse pressed left at (420, 126)
Screenshot: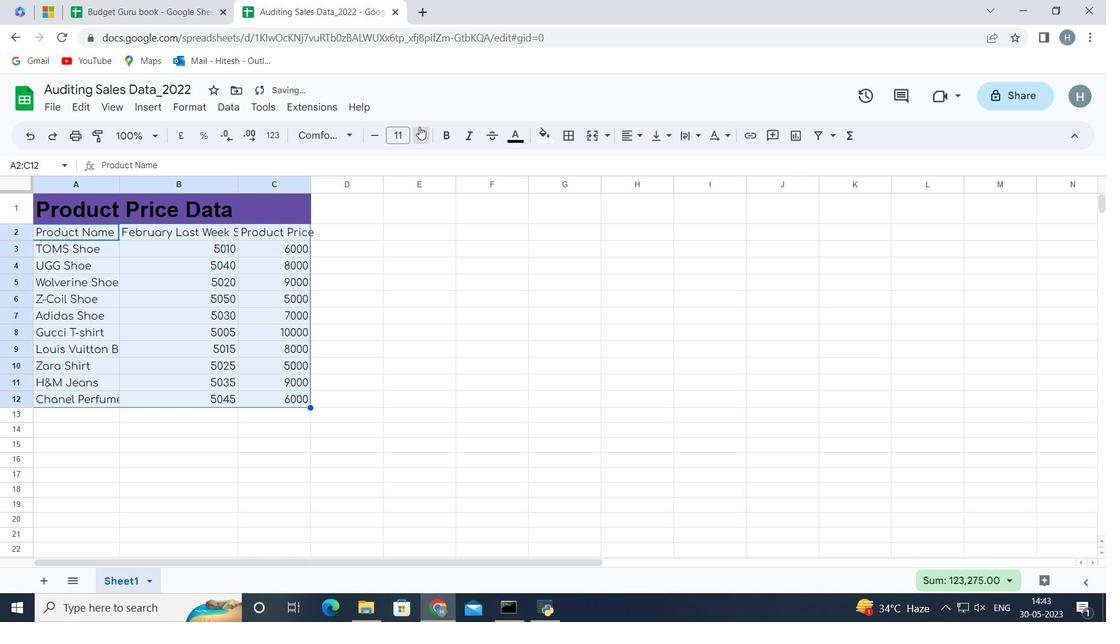 
Action: Mouse pressed left at (420, 126)
Screenshot: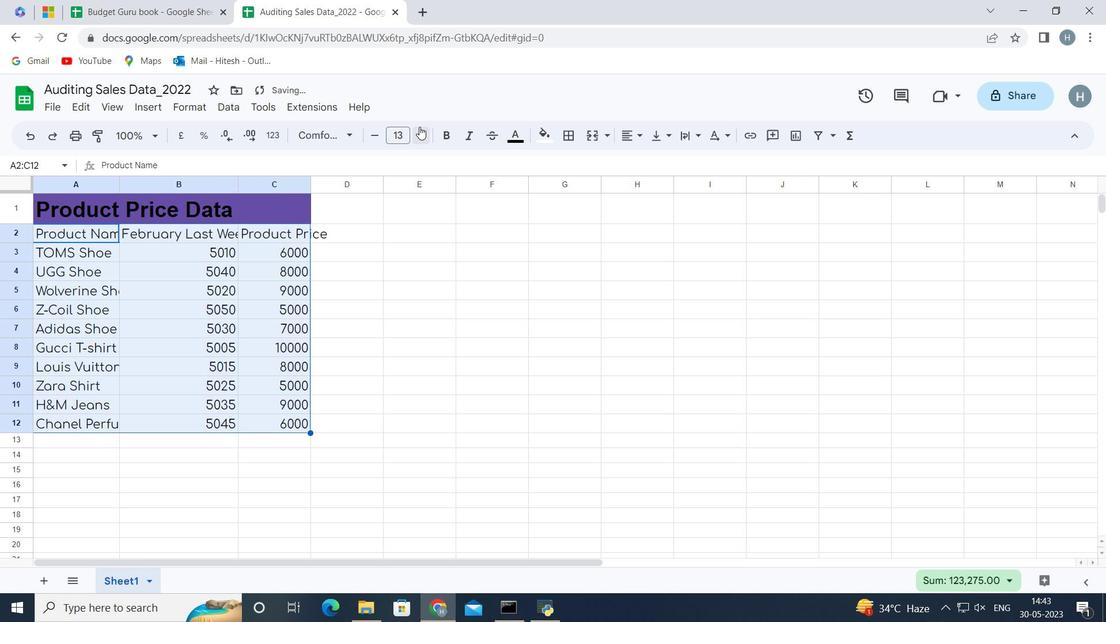 
Action: Mouse pressed left at (420, 126)
Screenshot: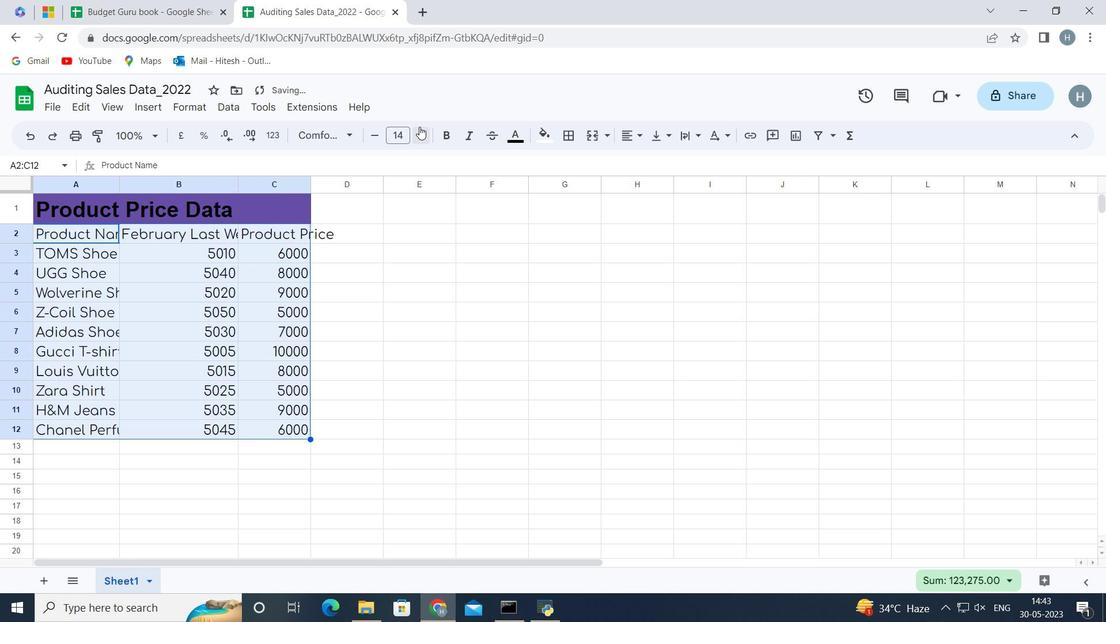 
Action: Mouse pressed left at (420, 126)
Screenshot: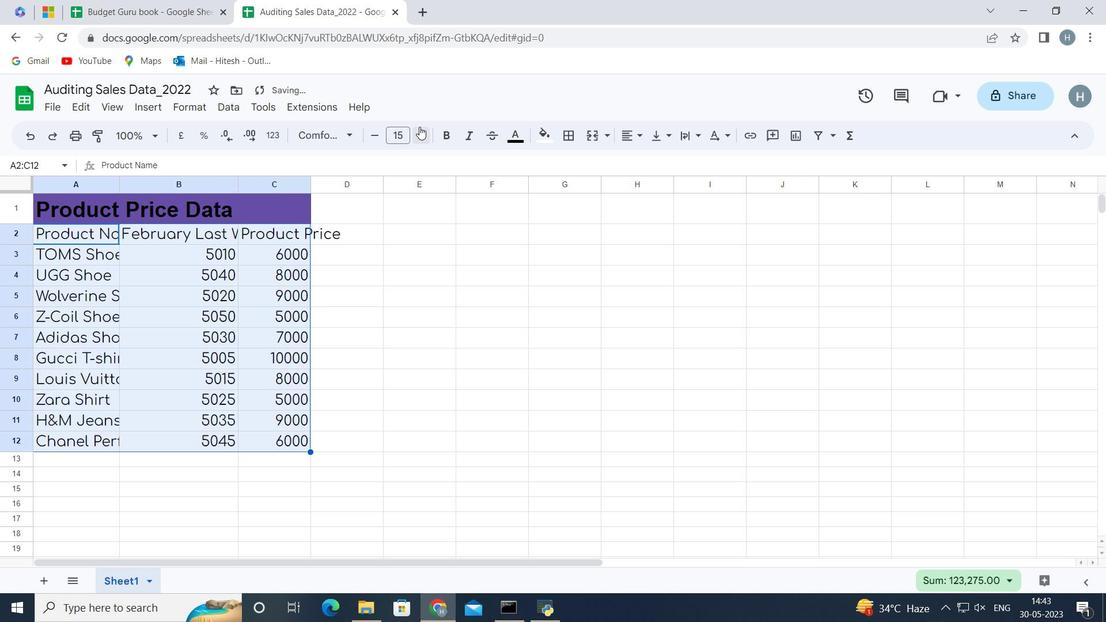 
Action: Mouse moved to (88, 185)
Screenshot: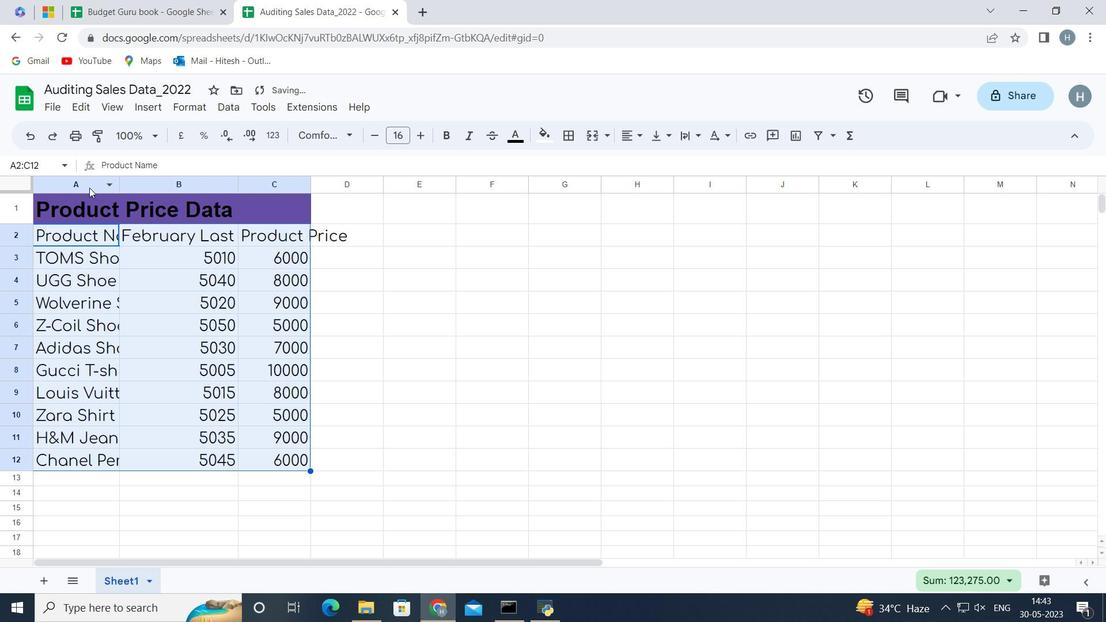 
Action: Mouse pressed left at (88, 185)
Screenshot: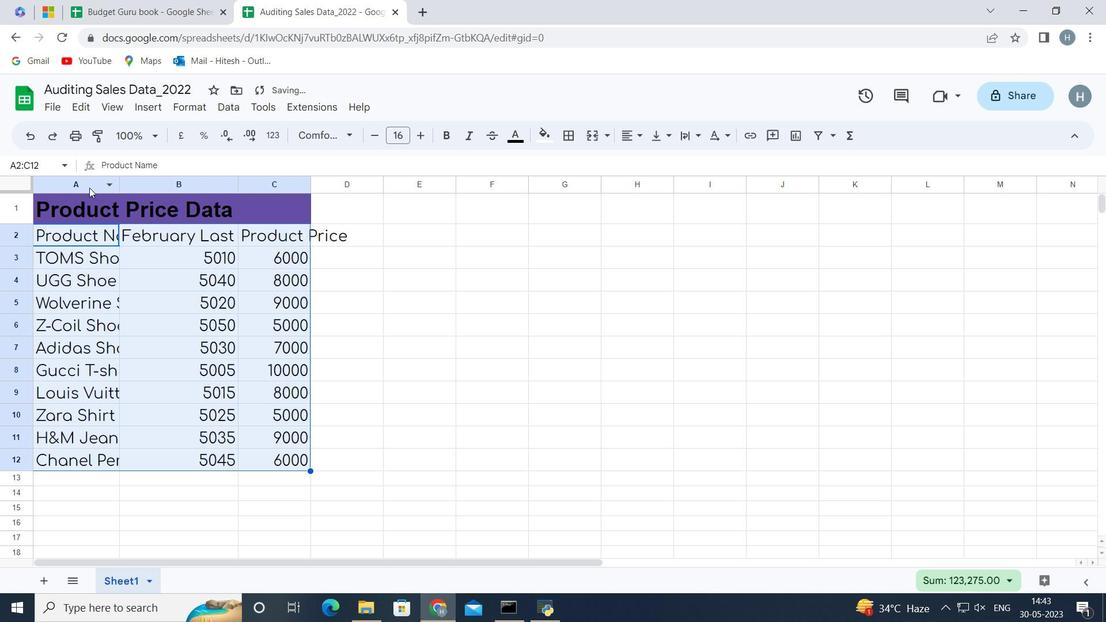 
Action: Mouse moved to (118, 186)
Screenshot: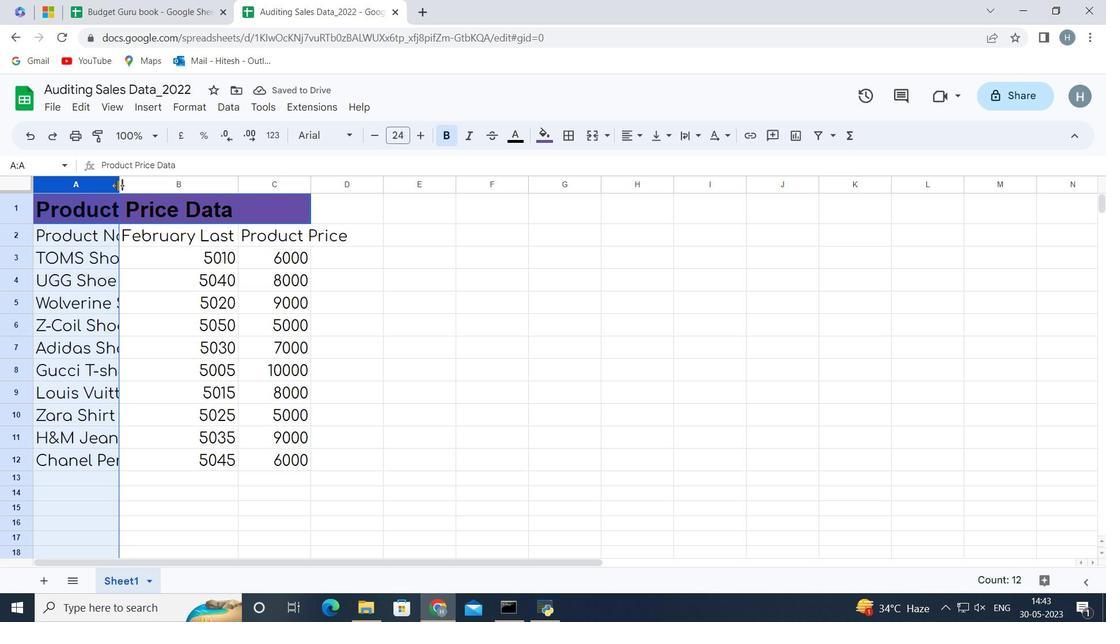 
Action: Mouse pressed left at (118, 186)
Screenshot: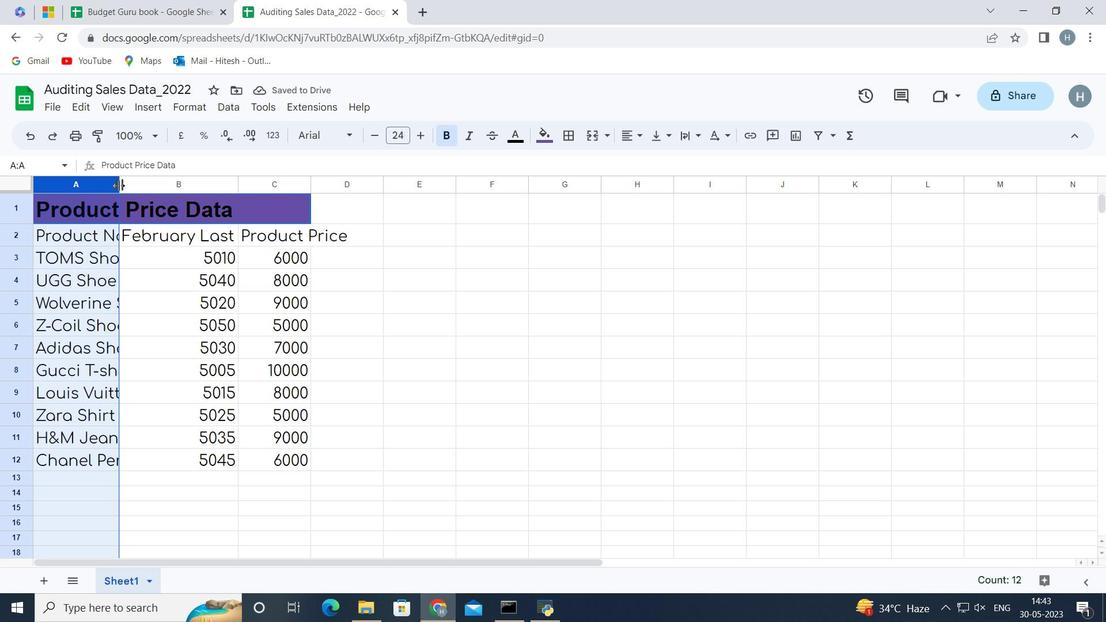 
Action: Mouse pressed left at (118, 186)
Screenshot: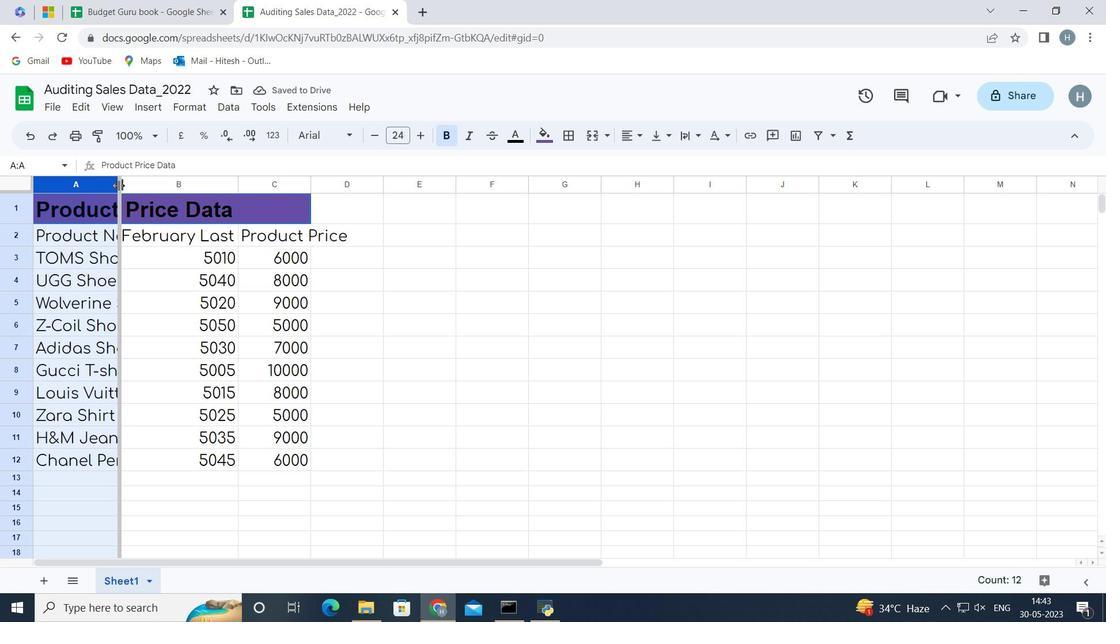 
Action: Mouse moved to (393, 186)
Screenshot: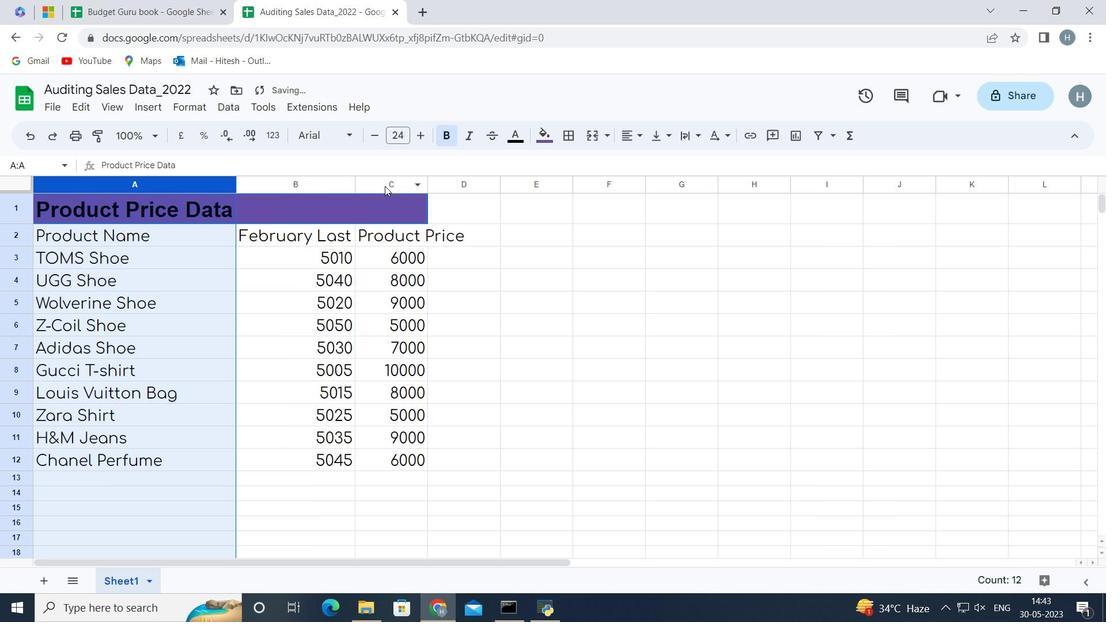 
Action: Mouse pressed left at (393, 186)
Screenshot: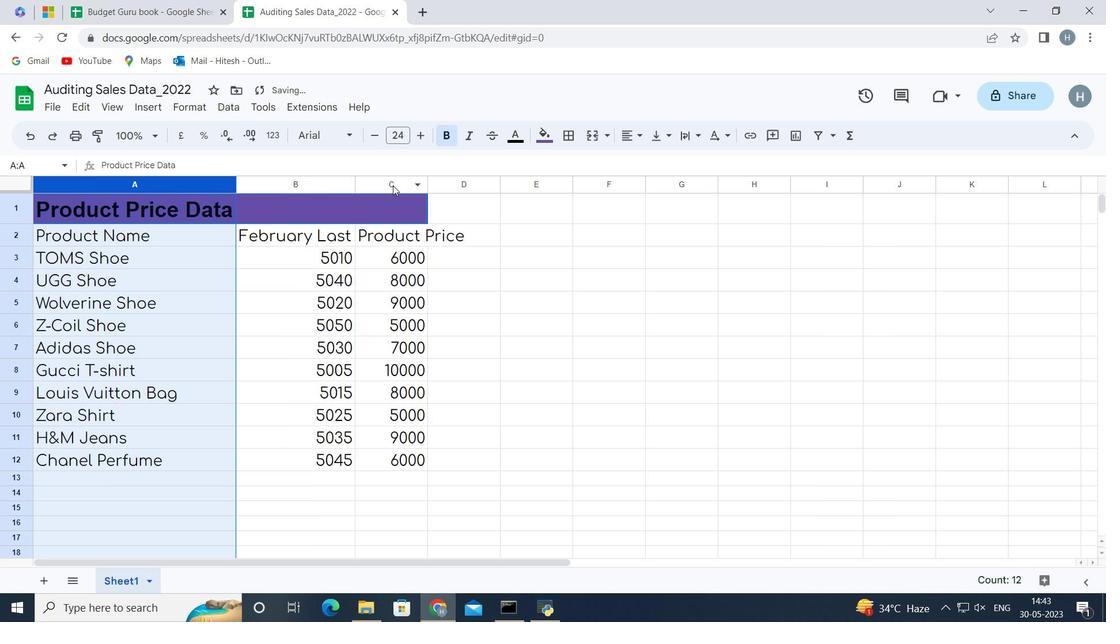 
Action: Mouse moved to (430, 184)
Screenshot: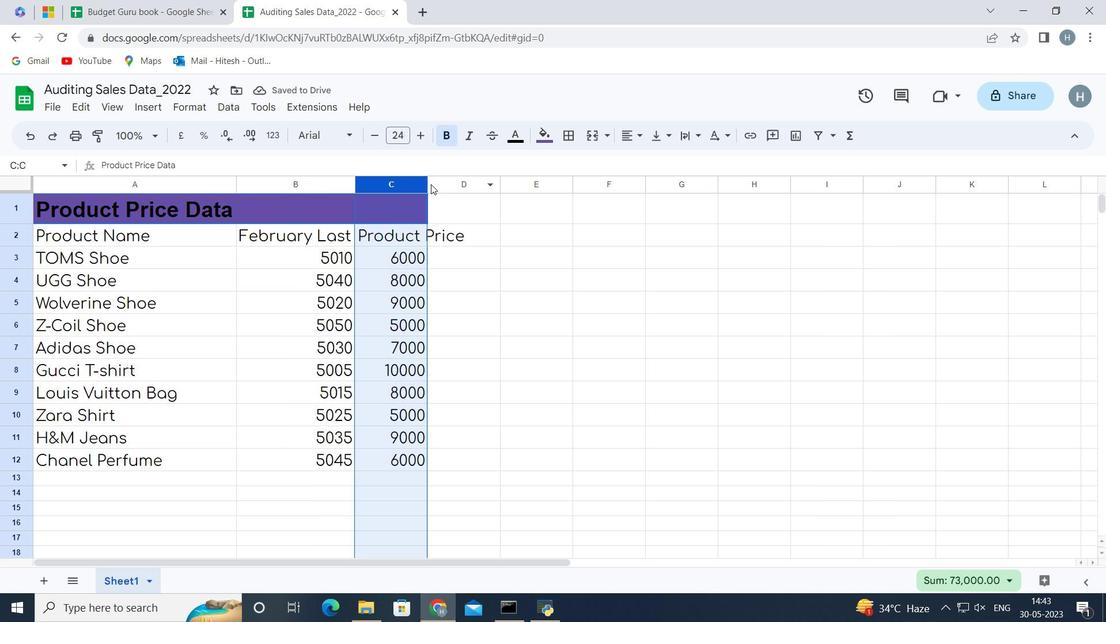 
Action: Mouse pressed left at (430, 184)
Screenshot: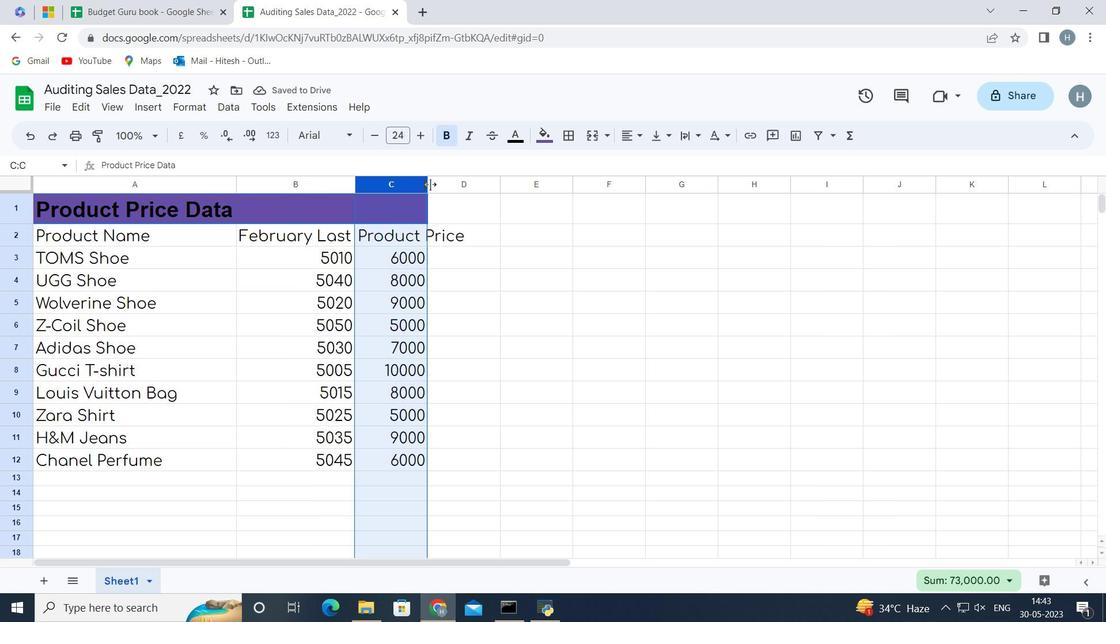 
Action: Mouse pressed left at (430, 184)
Screenshot: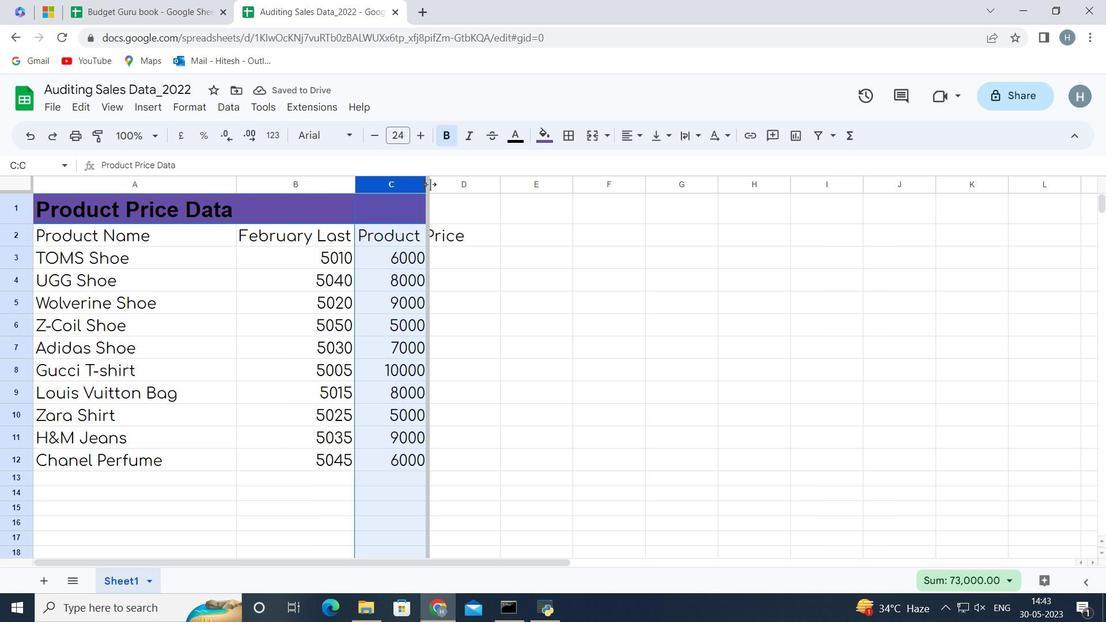 
Action: Mouse moved to (530, 473)
Screenshot: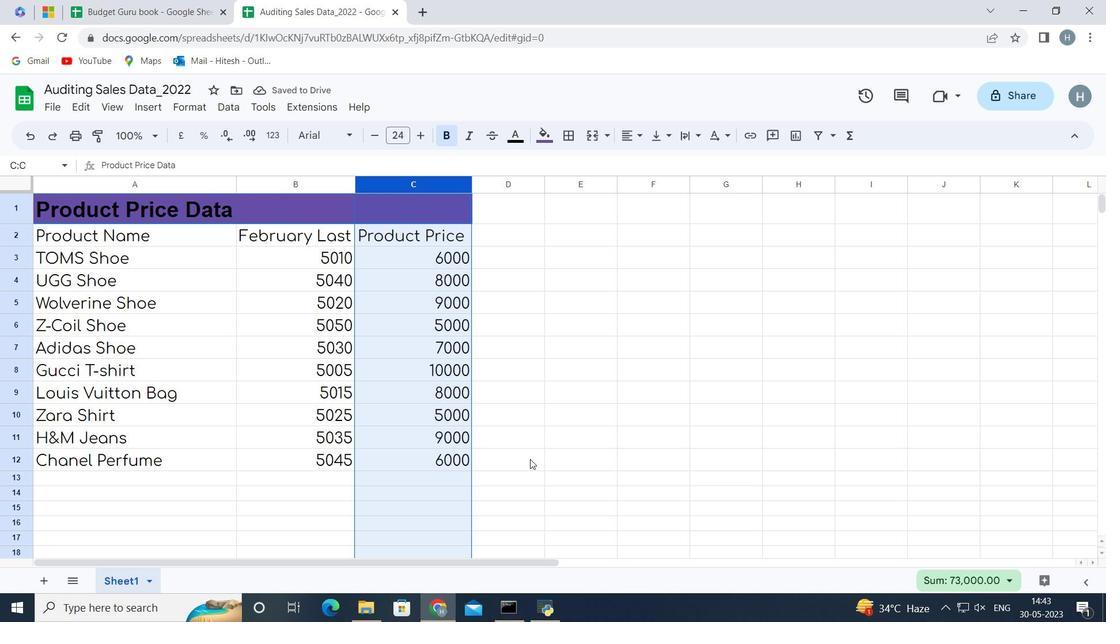 
Action: Mouse pressed left at (530, 473)
Screenshot: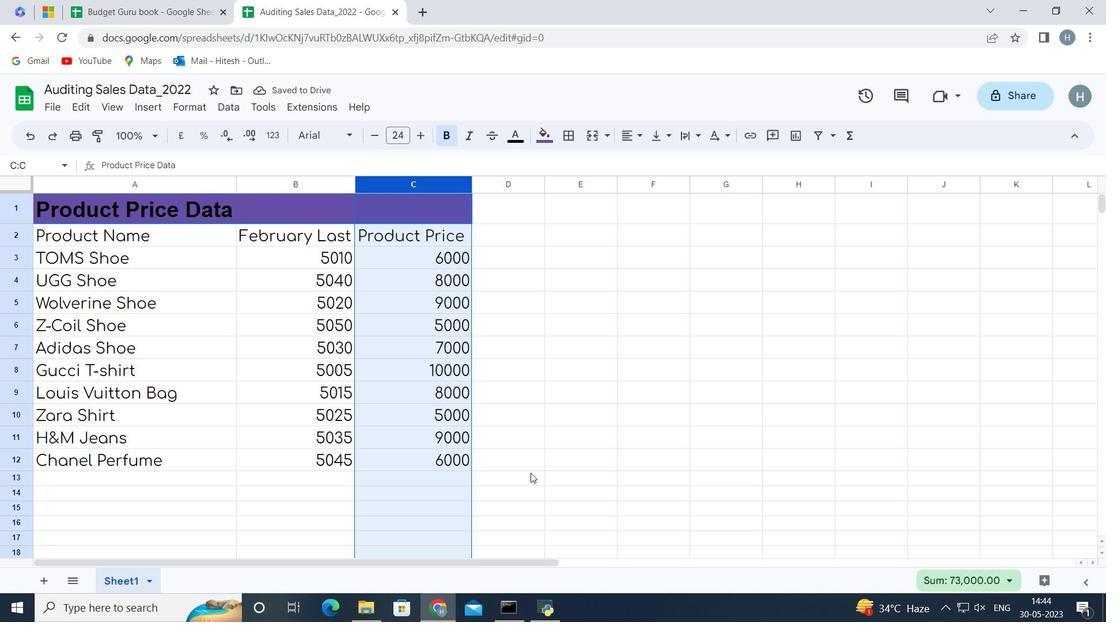 
Action: Mouse moved to (46, 213)
Screenshot: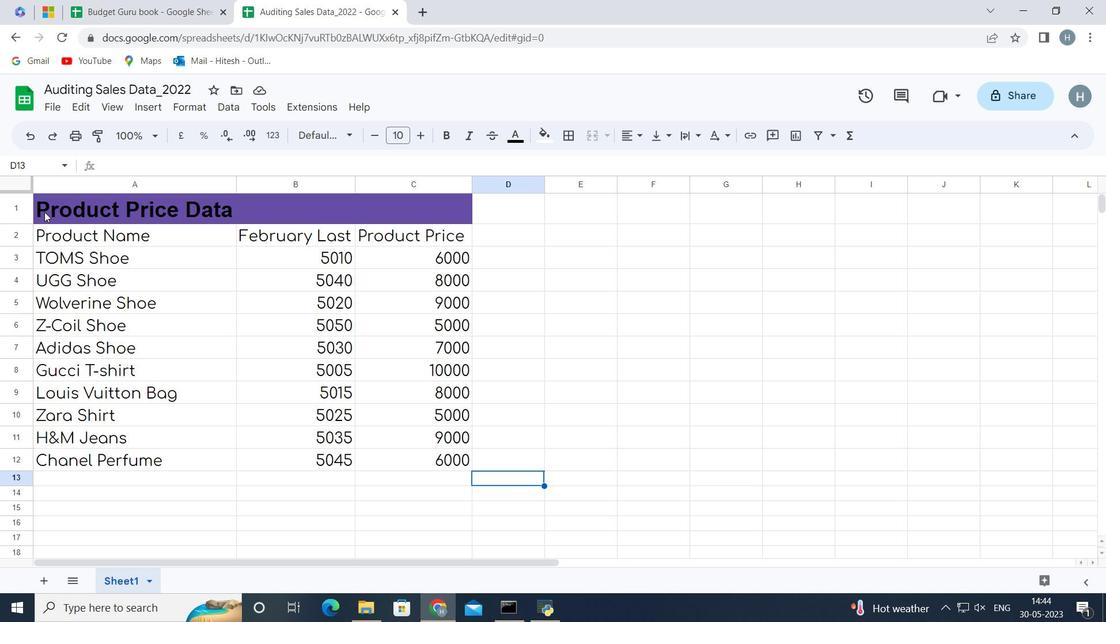 
Action: Mouse pressed left at (46, 213)
Screenshot: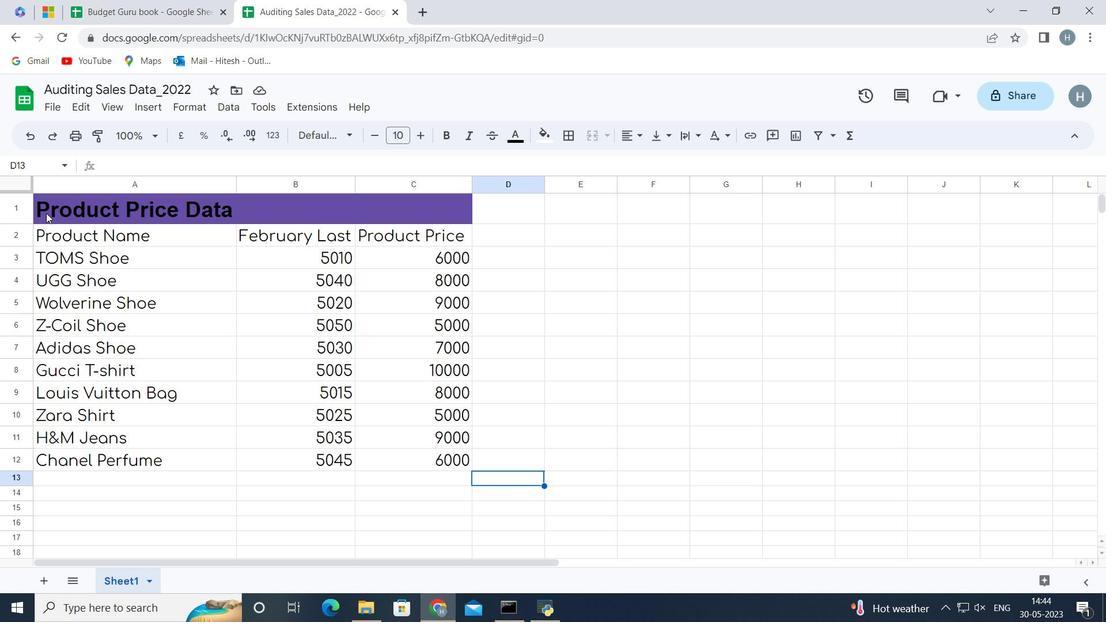 
Action: Key pressed <Key.shift><Key.down><Key.down><Key.down><Key.down><Key.down><Key.down><Key.down><Key.down><Key.down><Key.down><Key.down>
Screenshot: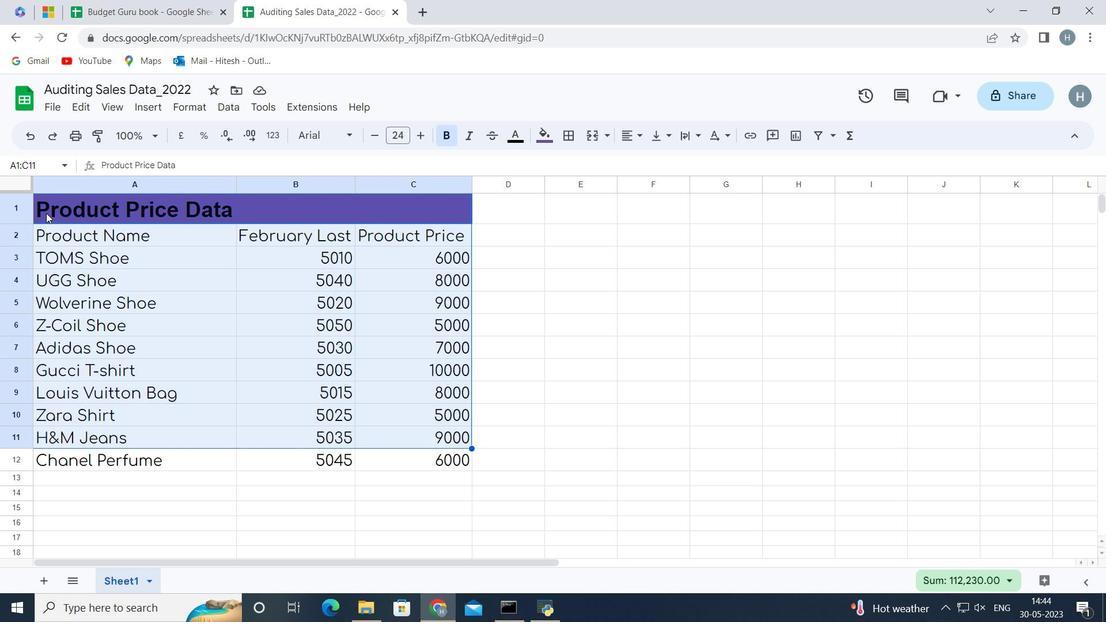 
Action: Mouse moved to (623, 136)
Screenshot: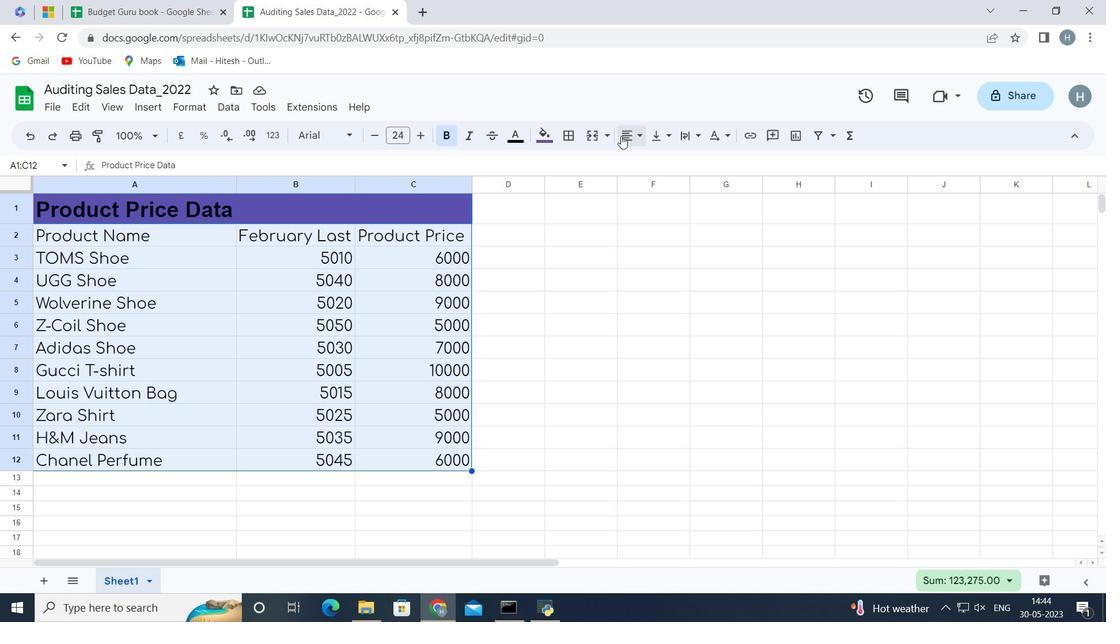 
Action: Mouse pressed left at (623, 136)
Screenshot: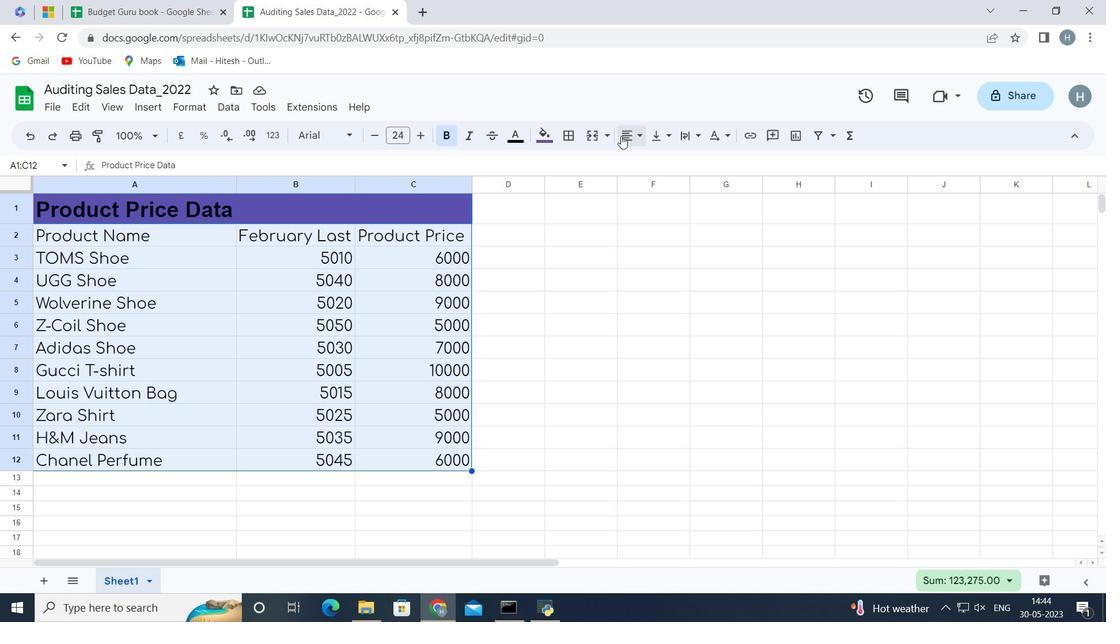 
Action: Mouse moved to (627, 162)
Screenshot: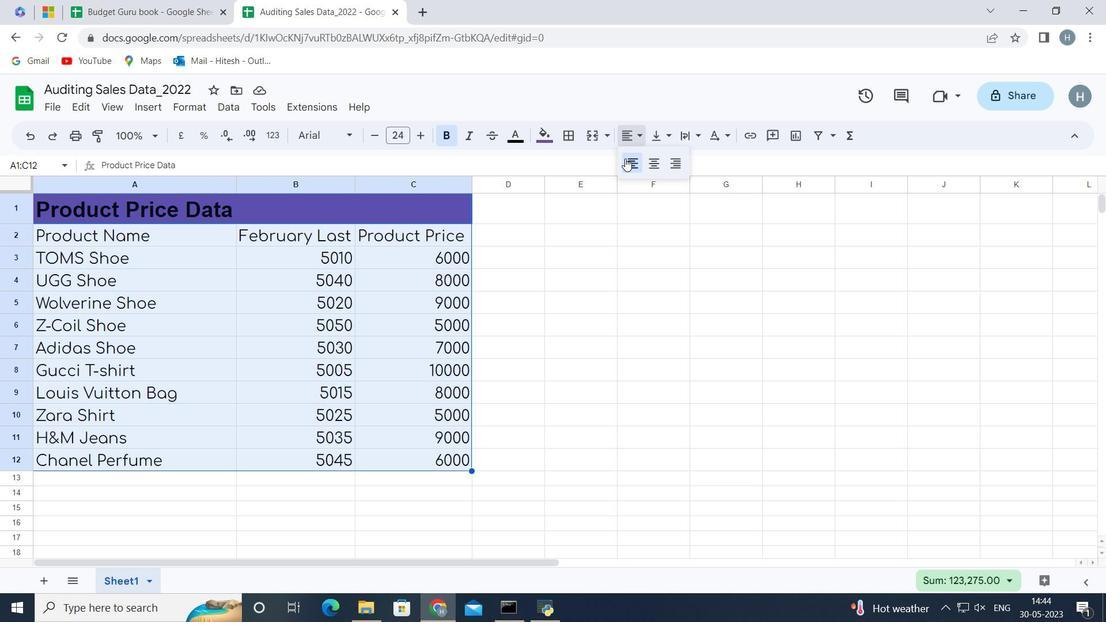
Action: Mouse pressed left at (627, 162)
Screenshot: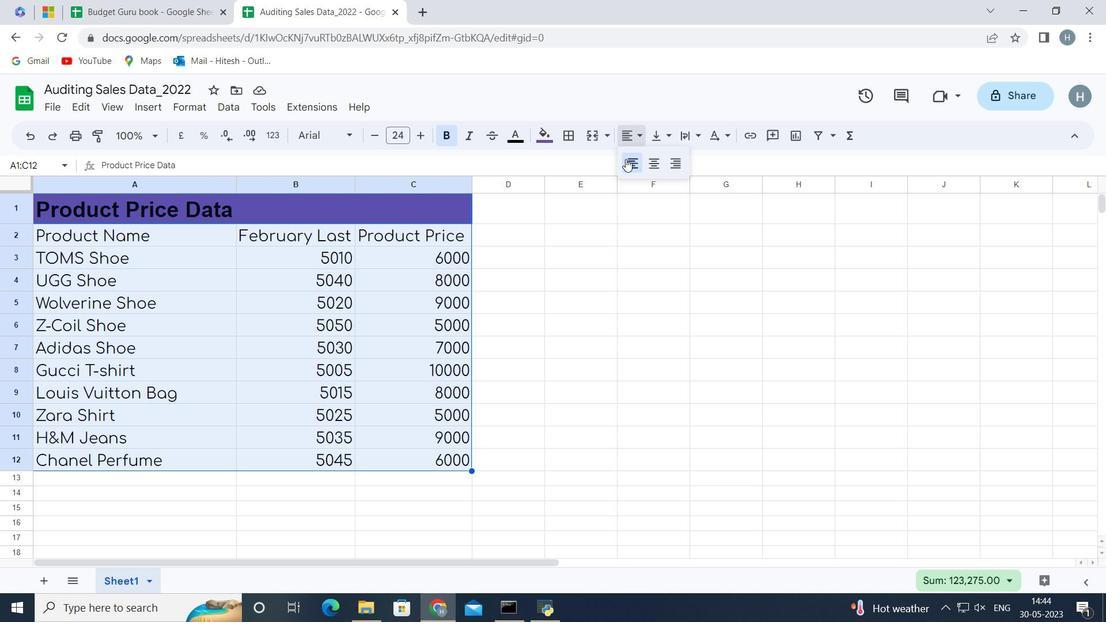 
Action: Mouse moved to (220, 487)
Screenshot: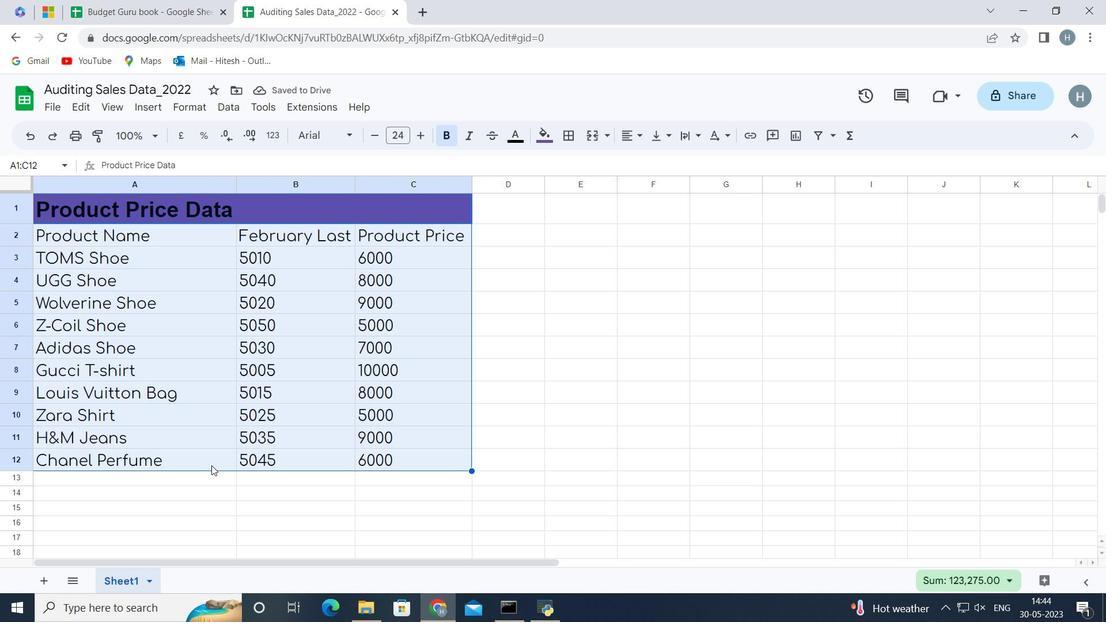 
Action: Mouse pressed left at (220, 487)
Screenshot: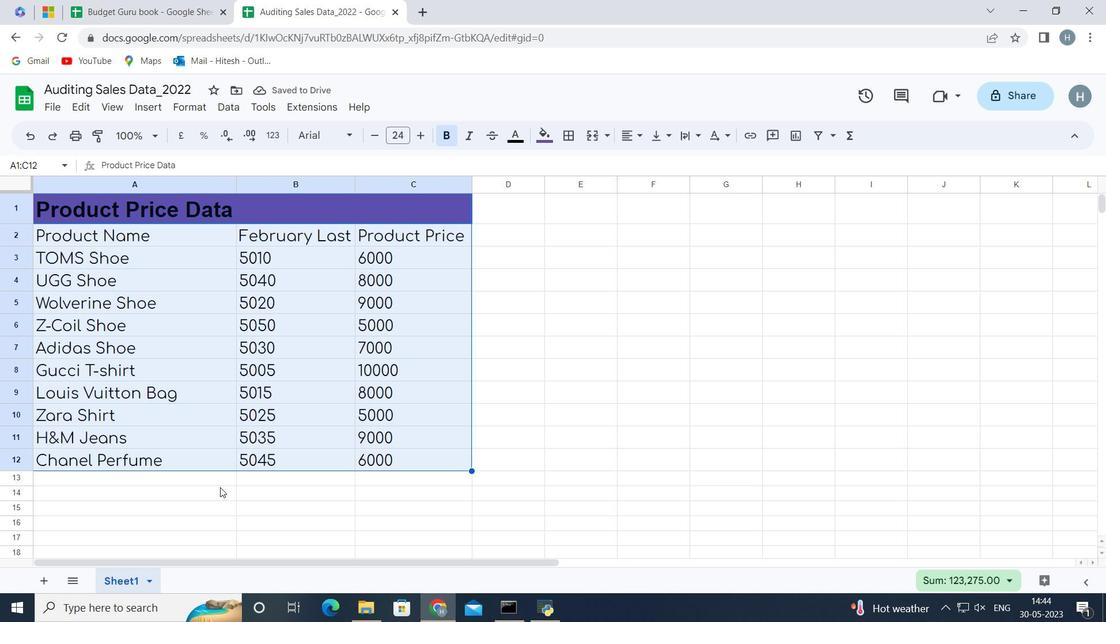 
Action: Mouse moved to (203, 373)
Screenshot: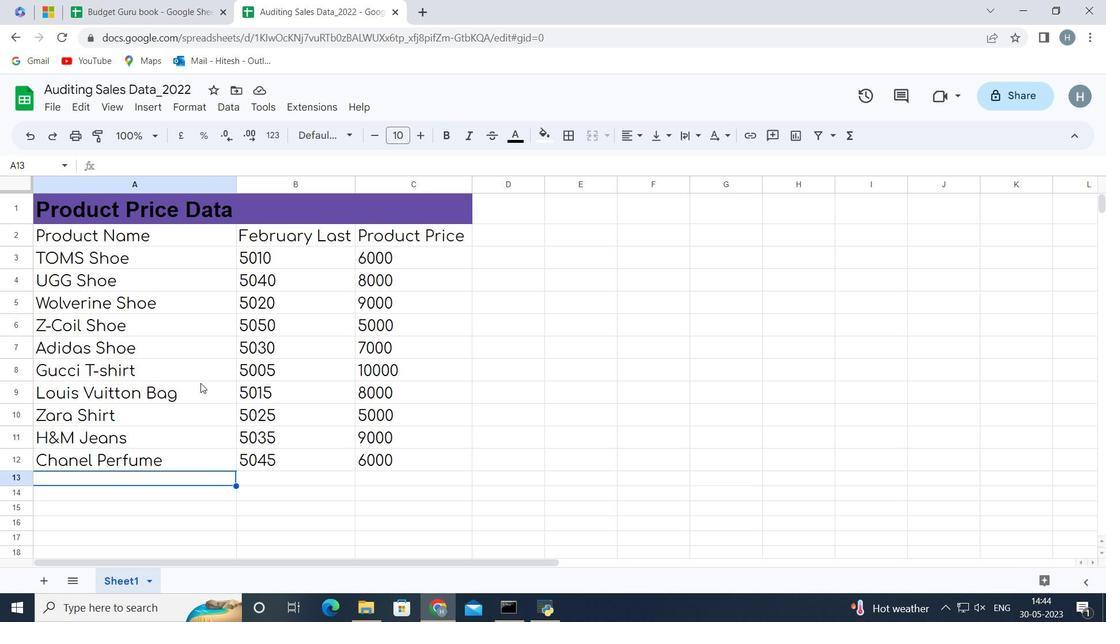 
